 Task: Look for space in Weinzierl bei Krems, Austria from 9th June, 2023 to 16th June, 2023 for 2 adults in price range Rs.8000 to Rs.16000. Place can be entire place with 2 bedrooms having 2 beds and 1 bathroom. Property type can be flat. Amenities needed are: heating, . Booking option can be shelf check-in. Required host language is English.
Action: Mouse moved to (372, 83)
Screenshot: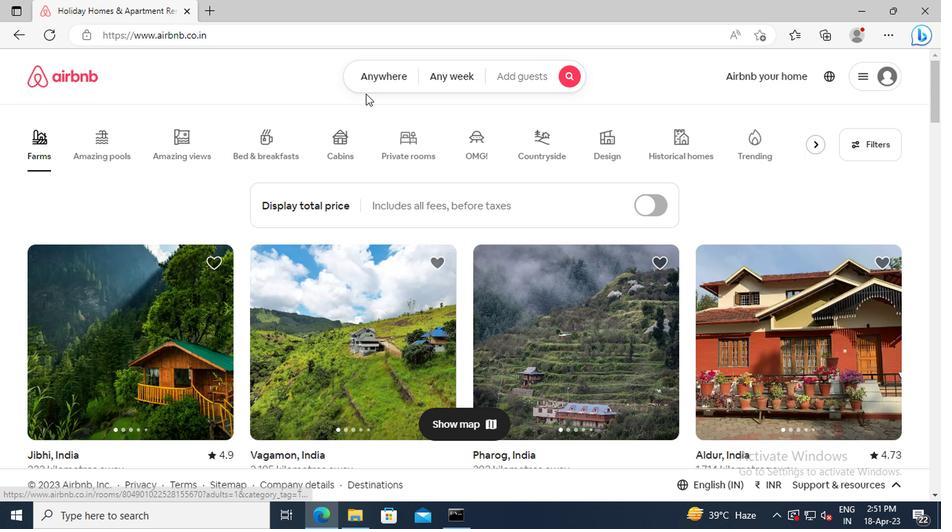 
Action: Mouse pressed left at (372, 83)
Screenshot: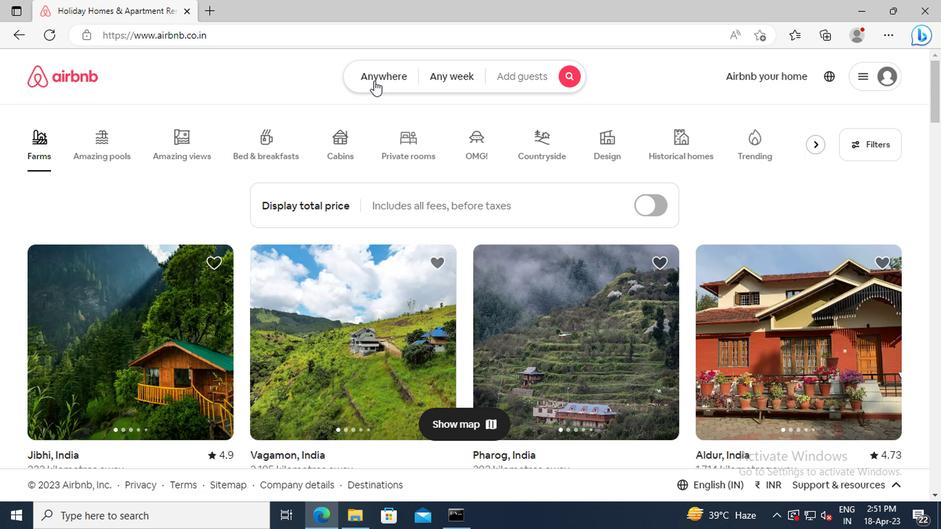 
Action: Mouse moved to (228, 139)
Screenshot: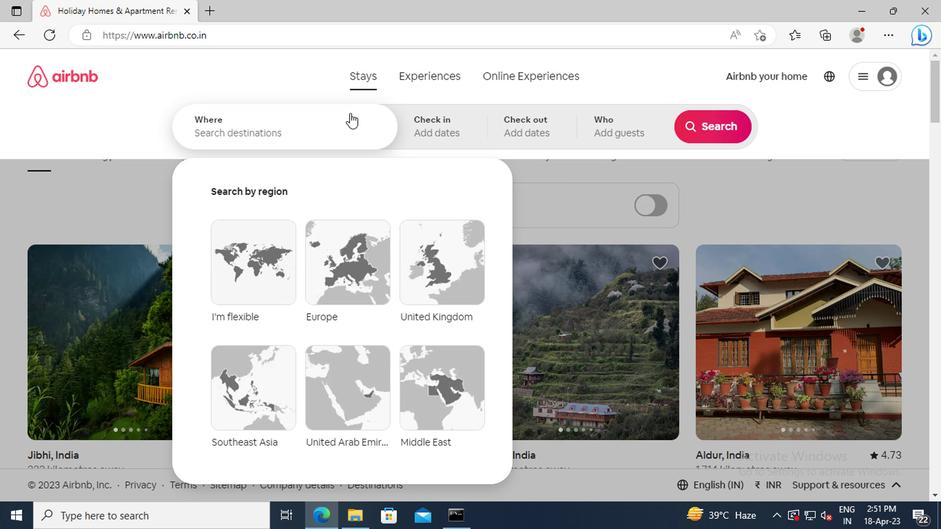 
Action: Mouse pressed left at (228, 139)
Screenshot: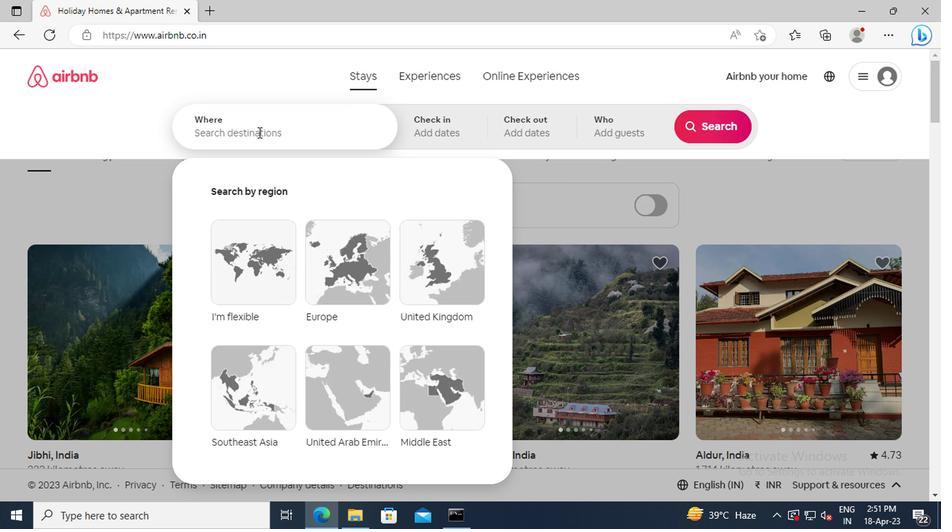 
Action: Key pressed <Key.shift_r>Weinzierl<Key.space>bei<Key.space><Key.shift>KREMS,<Key.space><Key.shift_r>AUSTRIA<Key.enter>
Screenshot: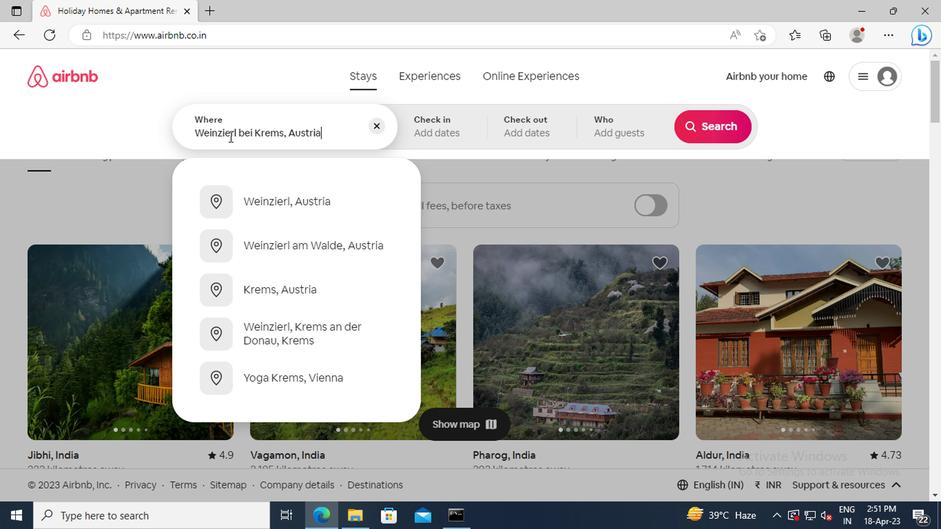 
Action: Mouse moved to (699, 238)
Screenshot: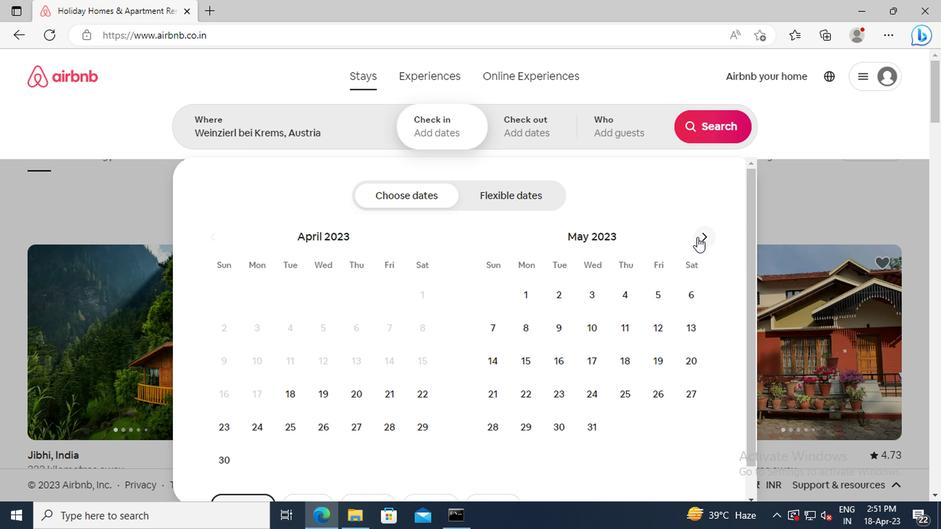 
Action: Mouse pressed left at (699, 238)
Screenshot: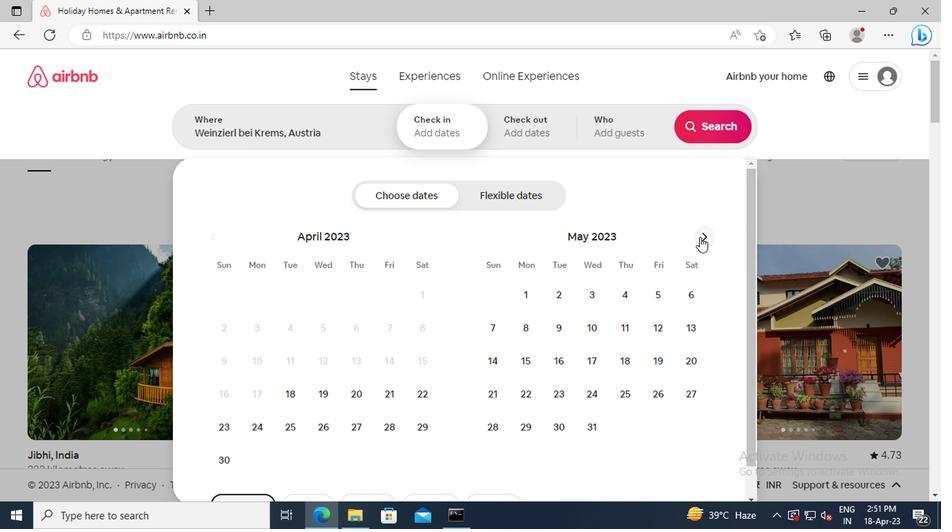 
Action: Mouse moved to (663, 318)
Screenshot: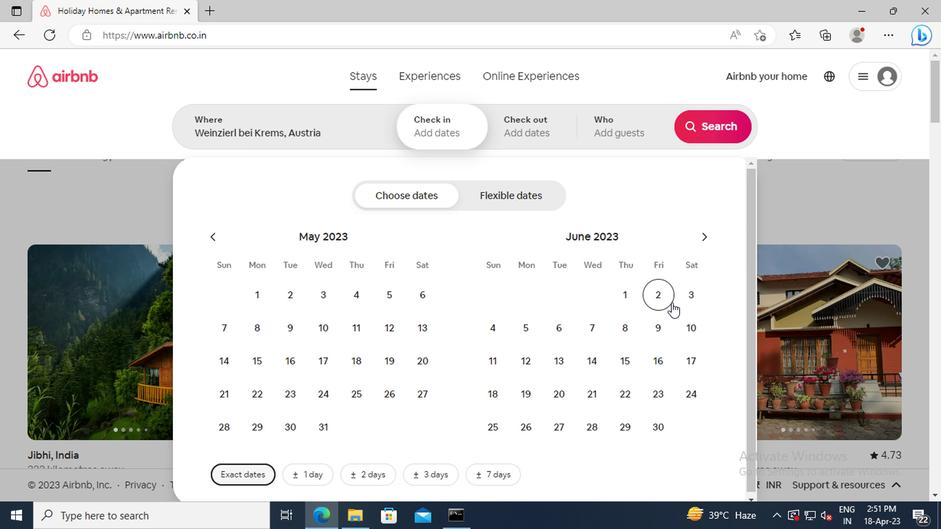 
Action: Mouse pressed left at (663, 318)
Screenshot: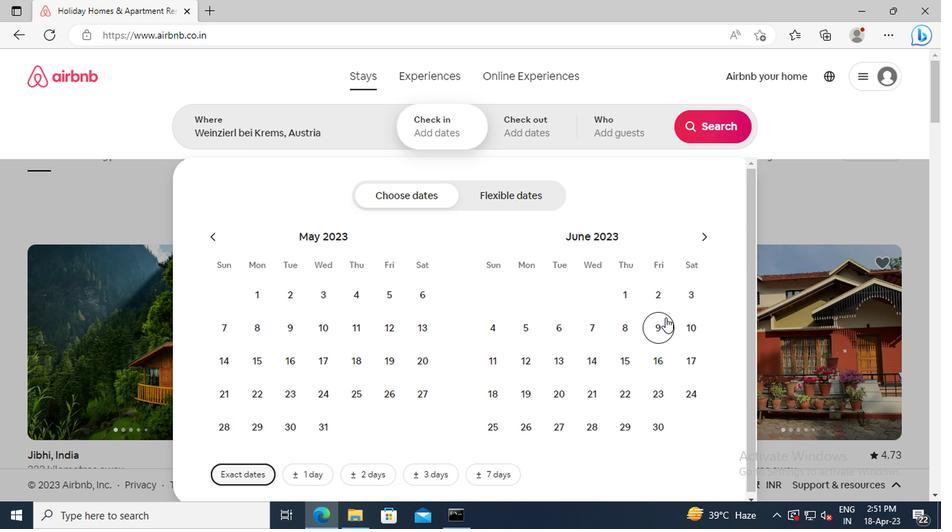 
Action: Mouse moved to (658, 355)
Screenshot: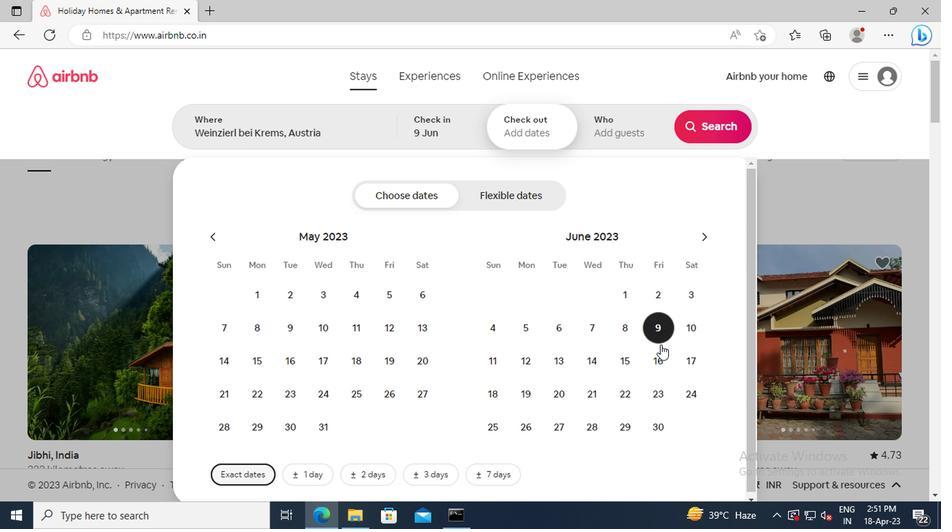 
Action: Mouse pressed left at (658, 355)
Screenshot: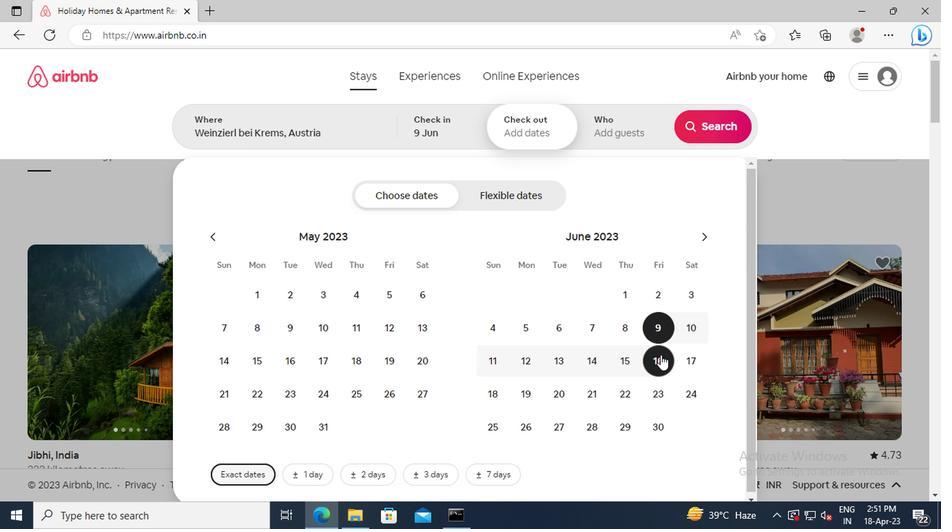 
Action: Mouse moved to (609, 136)
Screenshot: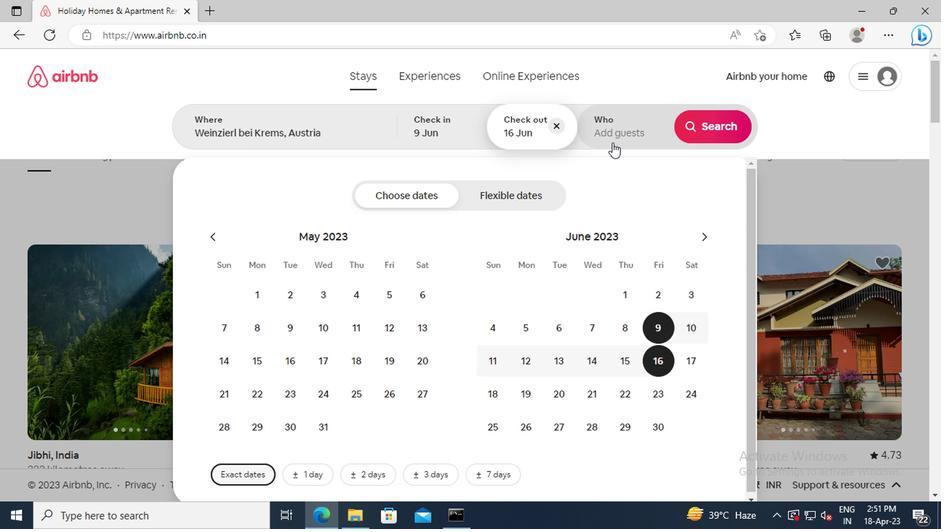 
Action: Mouse pressed left at (609, 136)
Screenshot: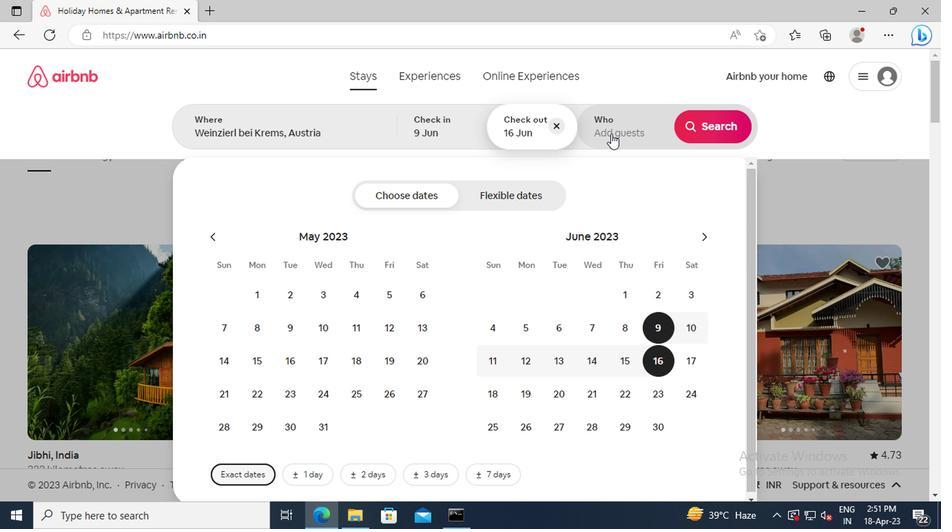 
Action: Mouse moved to (710, 199)
Screenshot: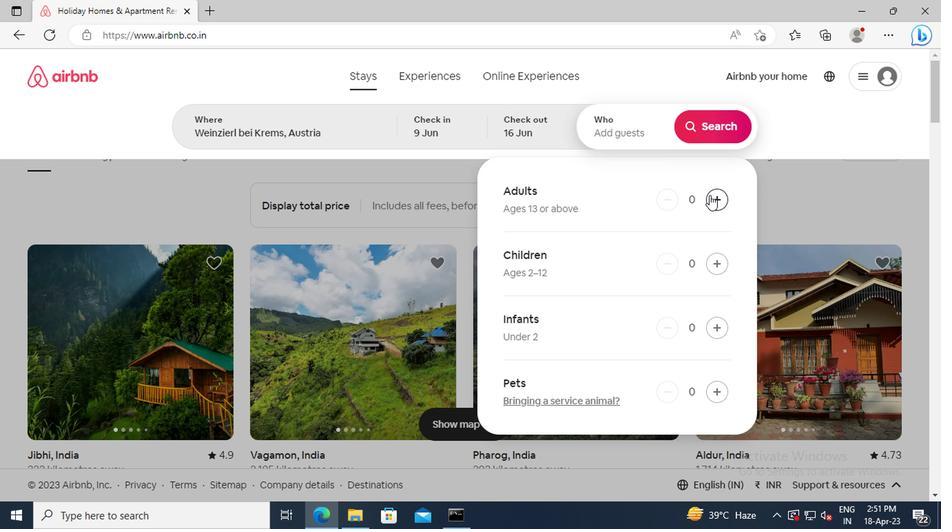 
Action: Mouse pressed left at (710, 199)
Screenshot: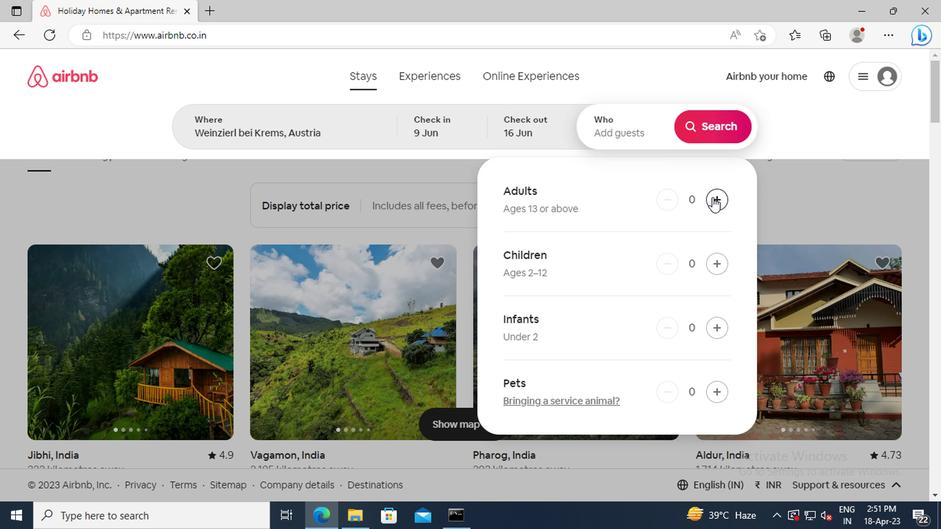 
Action: Mouse pressed left at (710, 199)
Screenshot: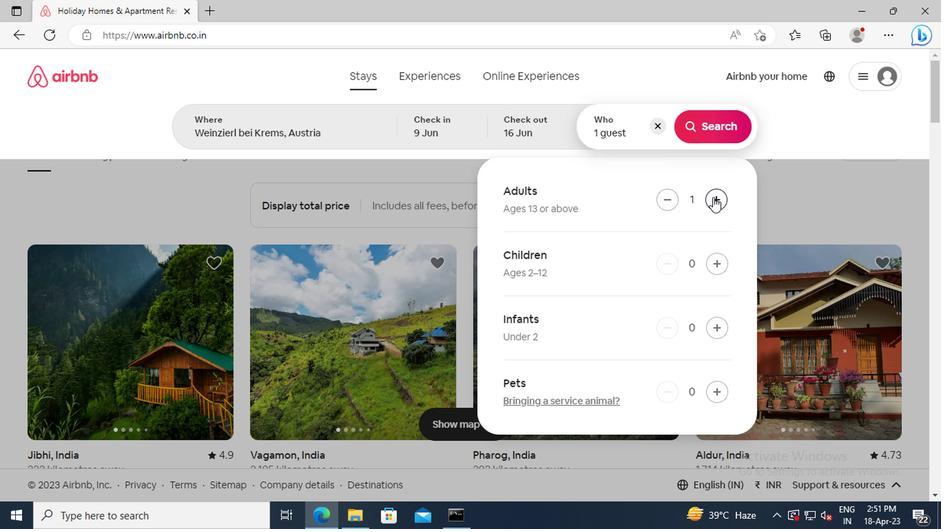 
Action: Mouse moved to (704, 130)
Screenshot: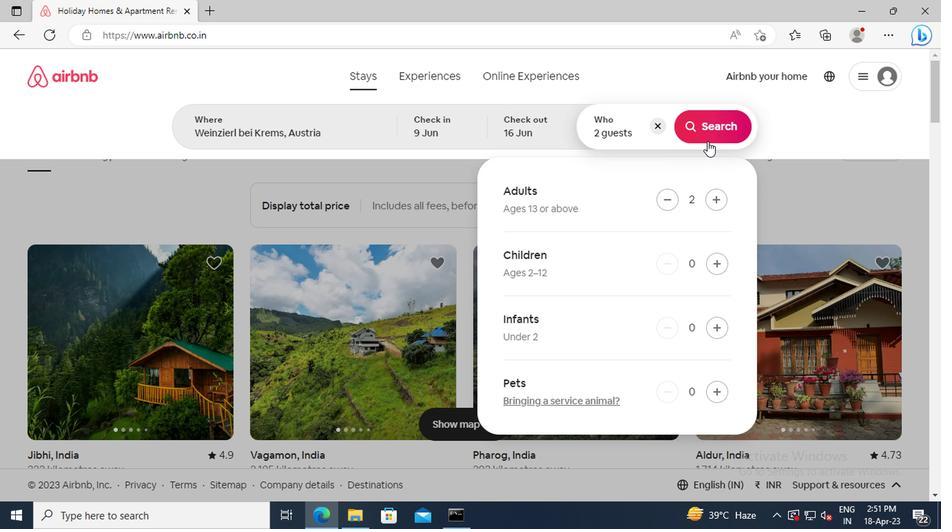 
Action: Mouse pressed left at (704, 130)
Screenshot: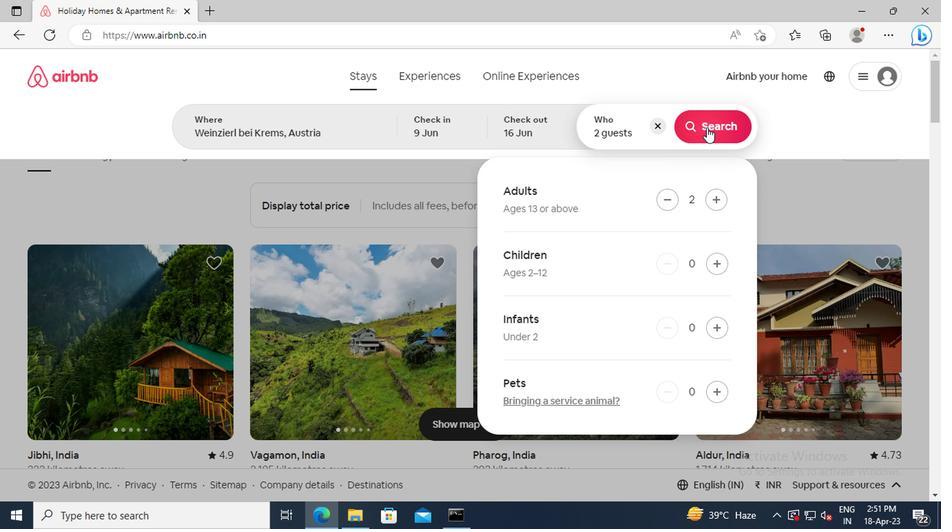 
Action: Mouse moved to (893, 134)
Screenshot: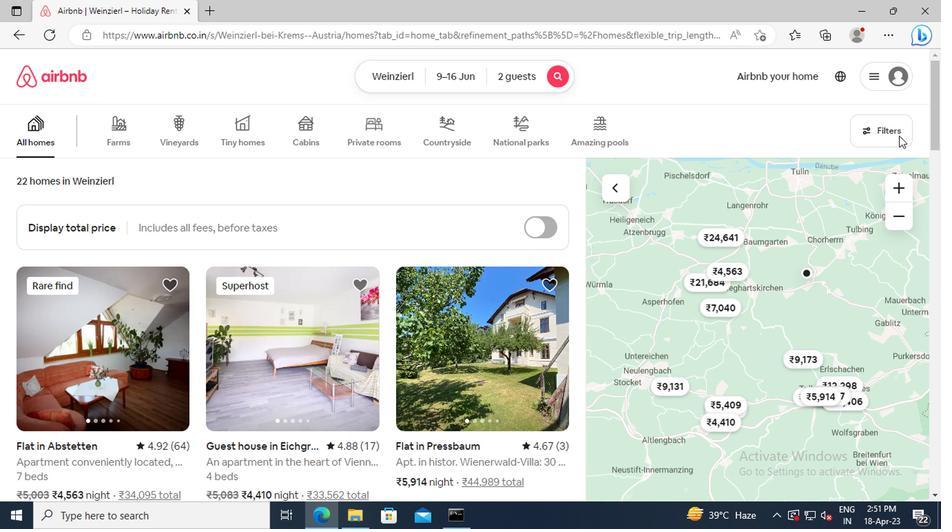 
Action: Mouse pressed left at (893, 134)
Screenshot: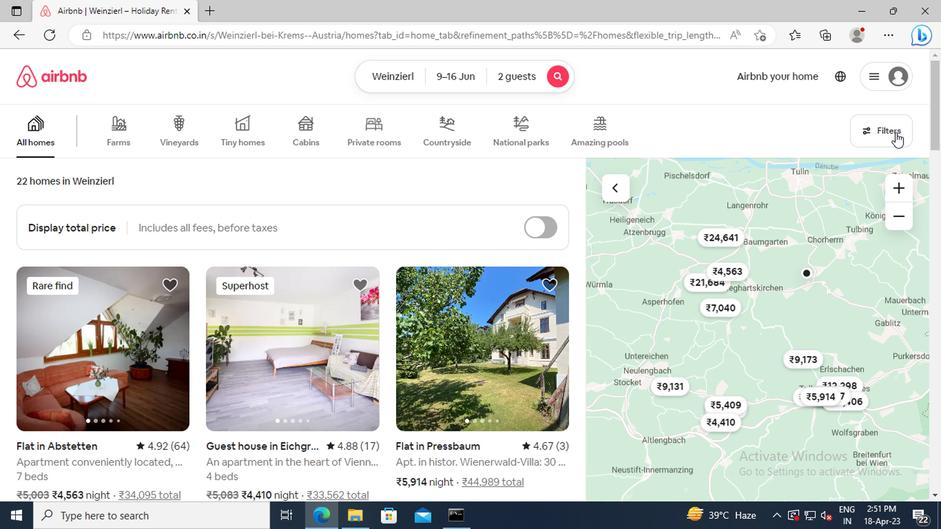 
Action: Mouse moved to (340, 306)
Screenshot: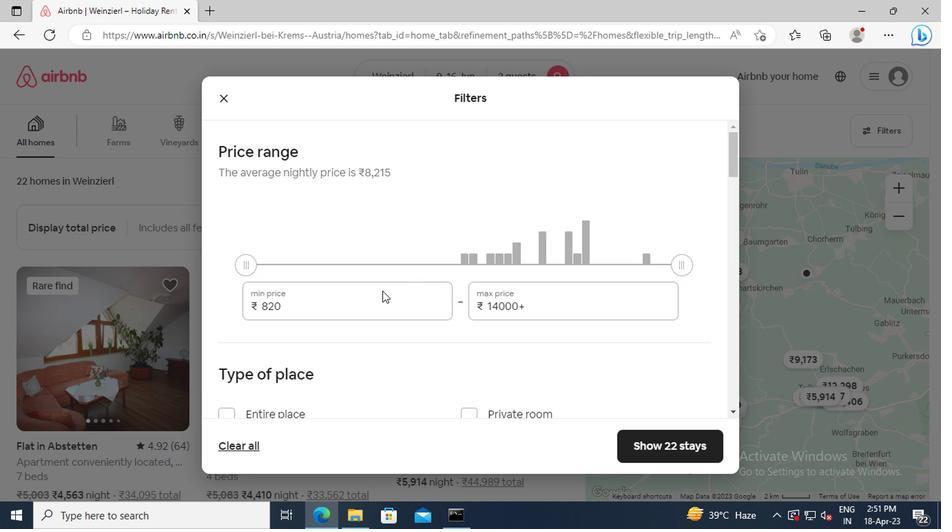 
Action: Mouse pressed left at (340, 306)
Screenshot: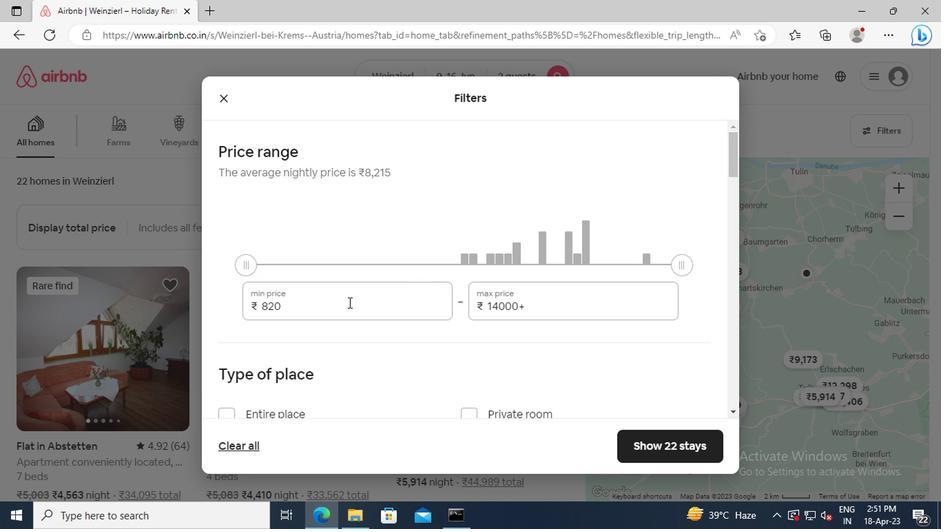
Action: Key pressed <Key.backspace><Key.backspace><Key.backspace>8000<Key.tab><Key.delete>16000
Screenshot: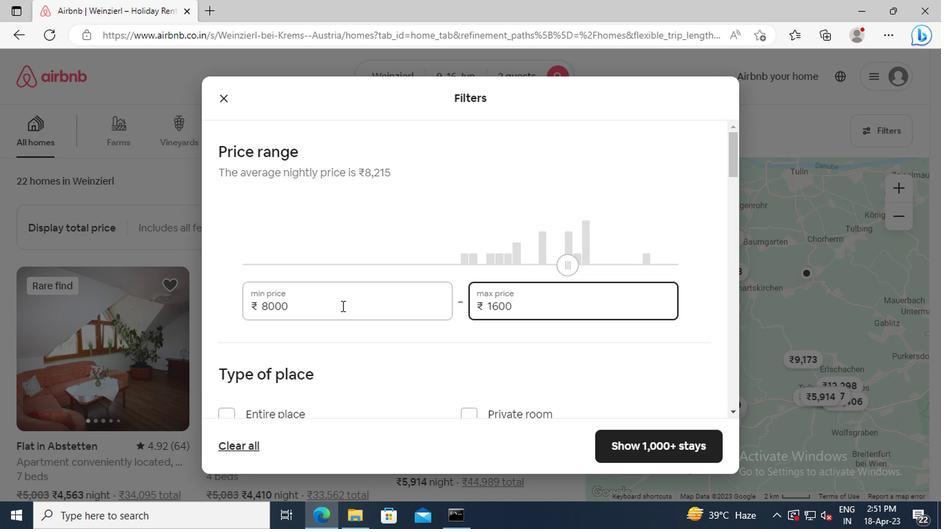 
Action: Mouse scrolled (340, 306) with delta (0, 0)
Screenshot: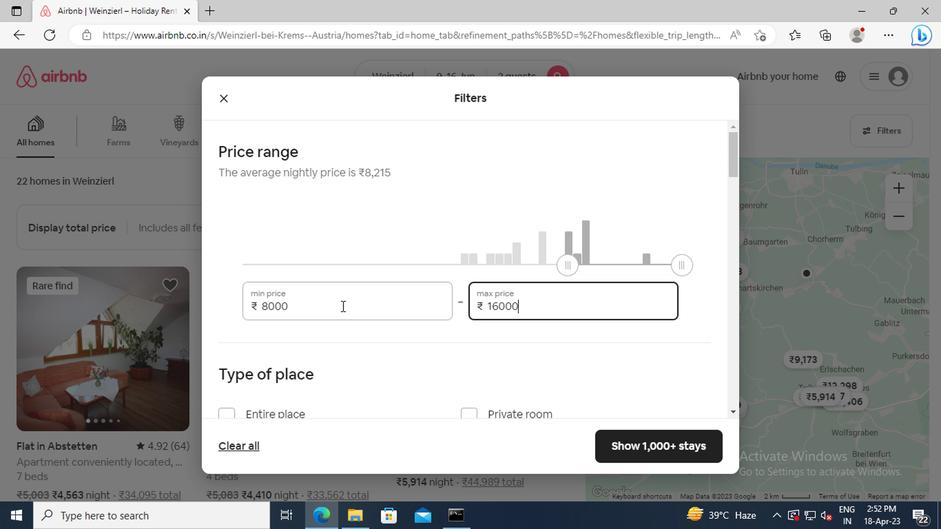 
Action: Mouse scrolled (340, 306) with delta (0, 0)
Screenshot: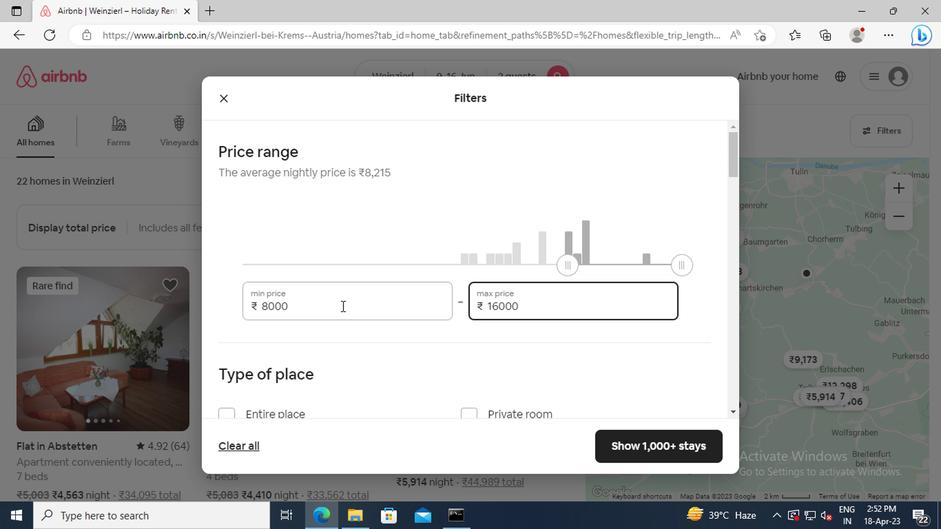 
Action: Mouse moved to (226, 329)
Screenshot: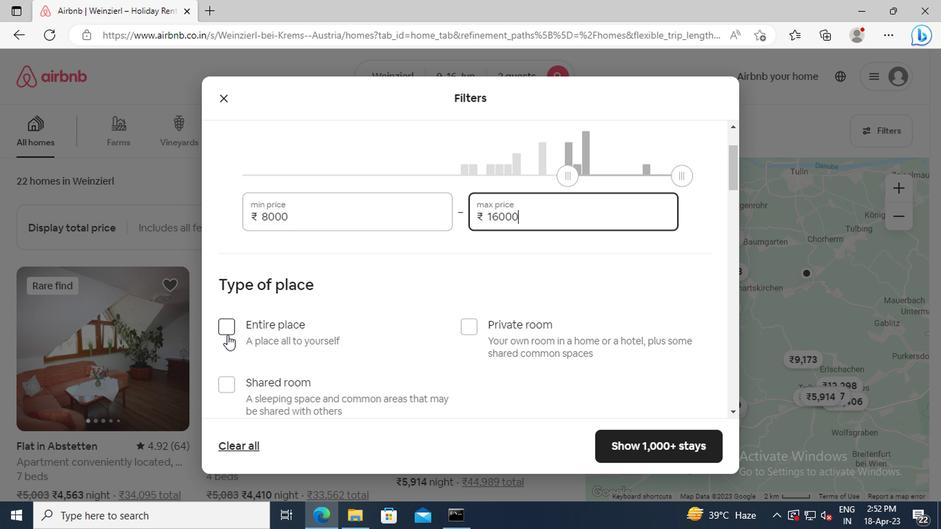 
Action: Mouse pressed left at (226, 329)
Screenshot: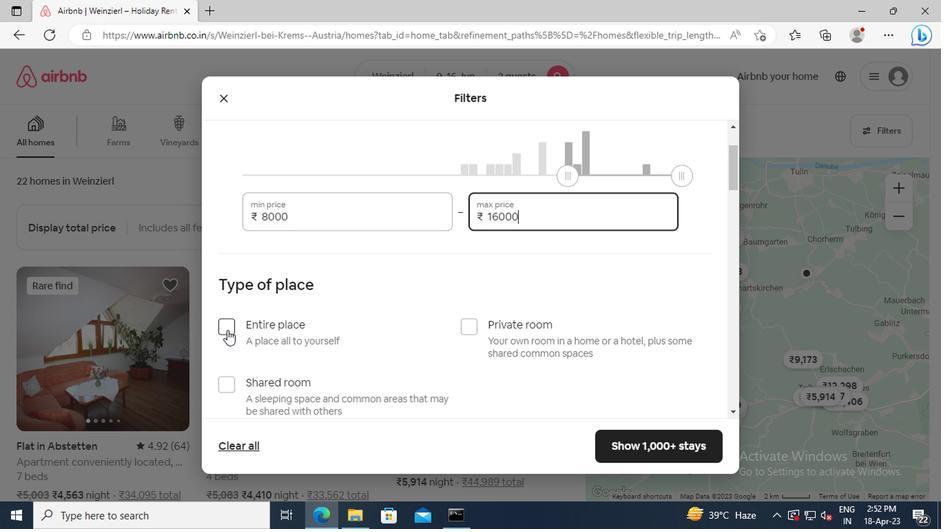 
Action: Mouse moved to (352, 327)
Screenshot: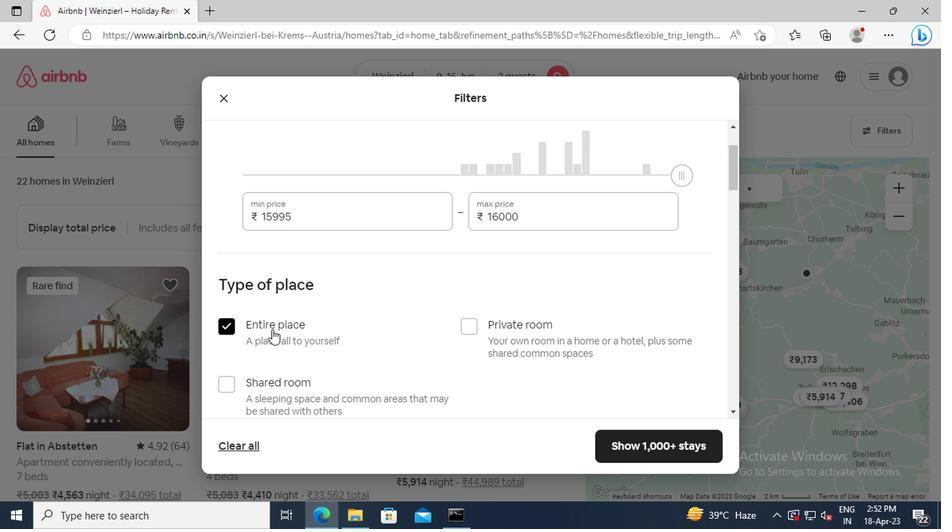 
Action: Mouse scrolled (352, 327) with delta (0, 0)
Screenshot: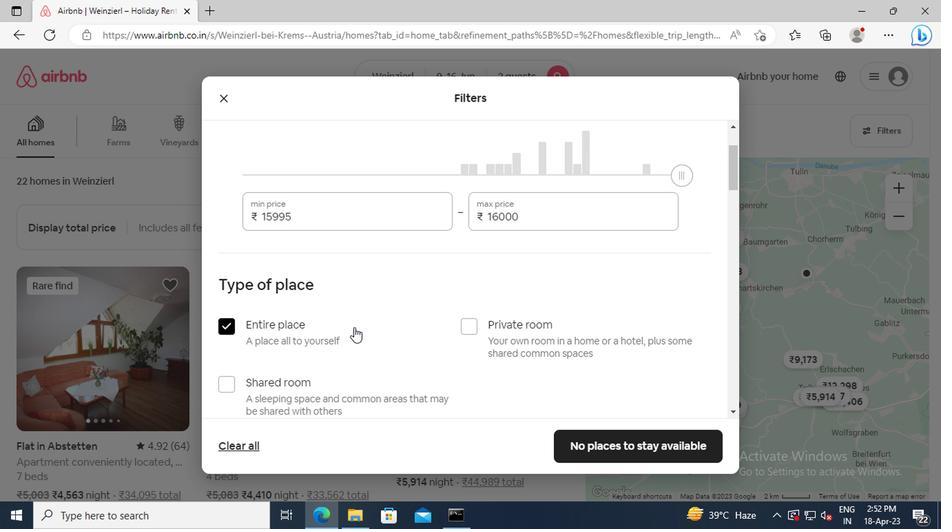 
Action: Mouse scrolled (352, 327) with delta (0, 0)
Screenshot: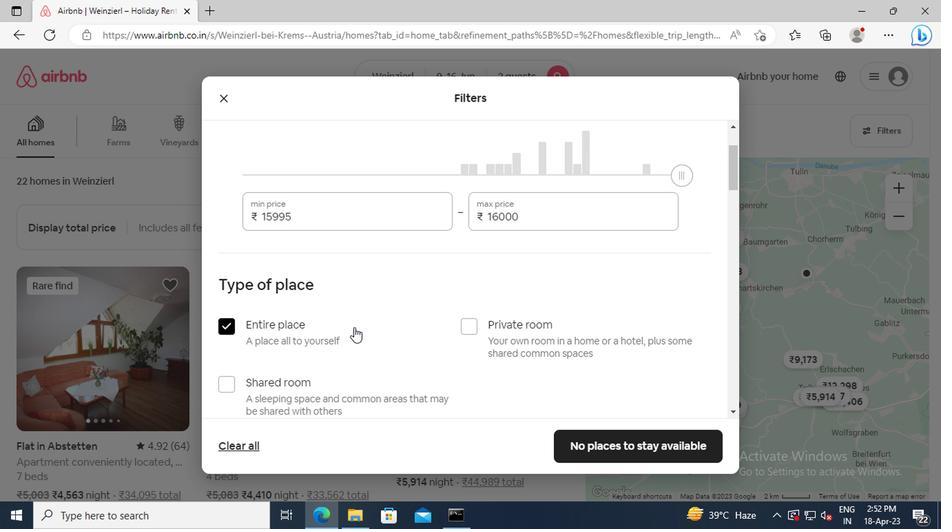 
Action: Mouse scrolled (352, 327) with delta (0, 0)
Screenshot: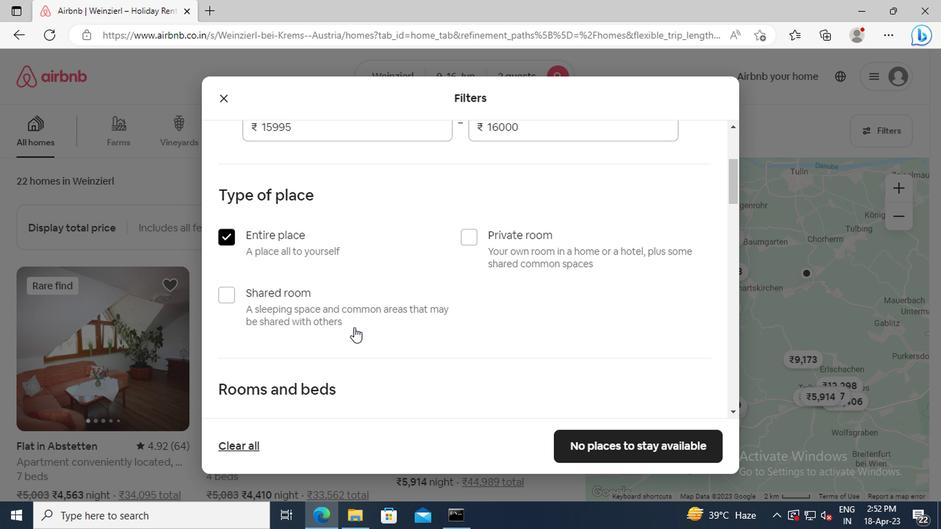 
Action: Mouse scrolled (352, 327) with delta (0, 0)
Screenshot: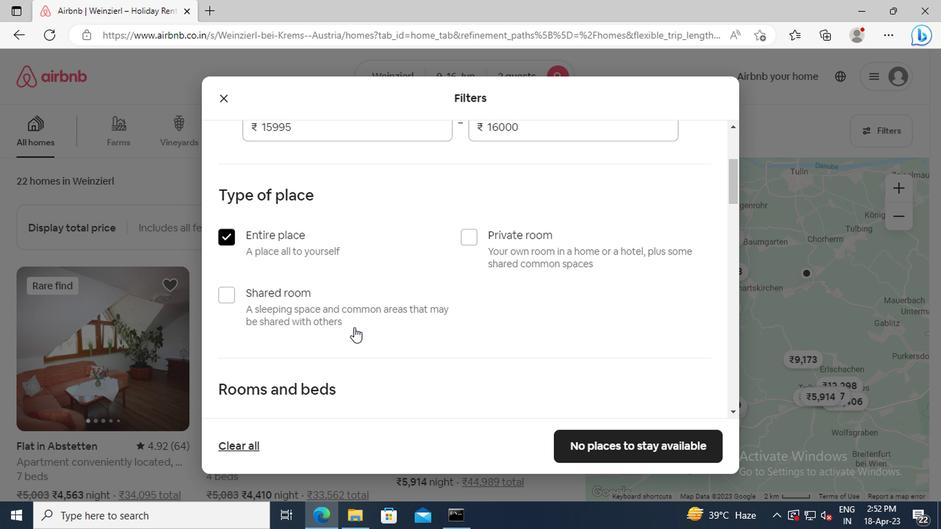 
Action: Mouse moved to (354, 313)
Screenshot: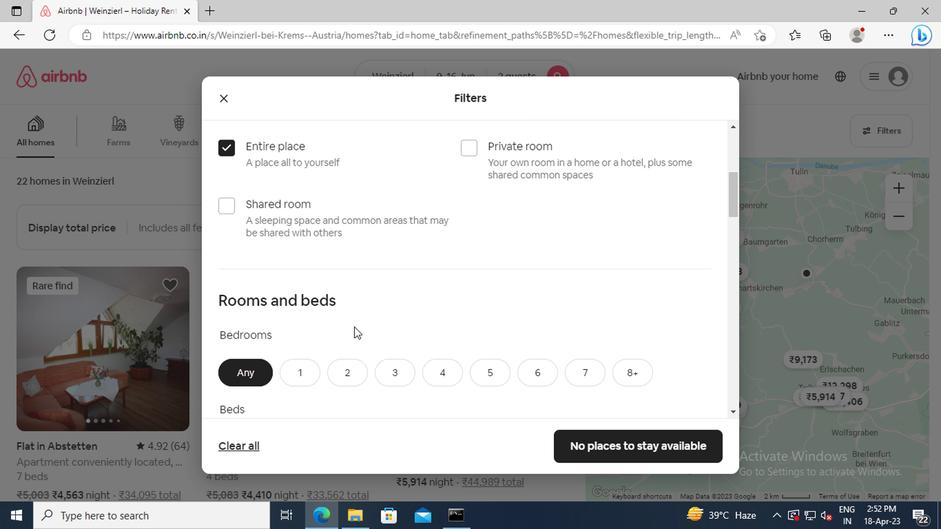
Action: Mouse scrolled (354, 312) with delta (0, 0)
Screenshot: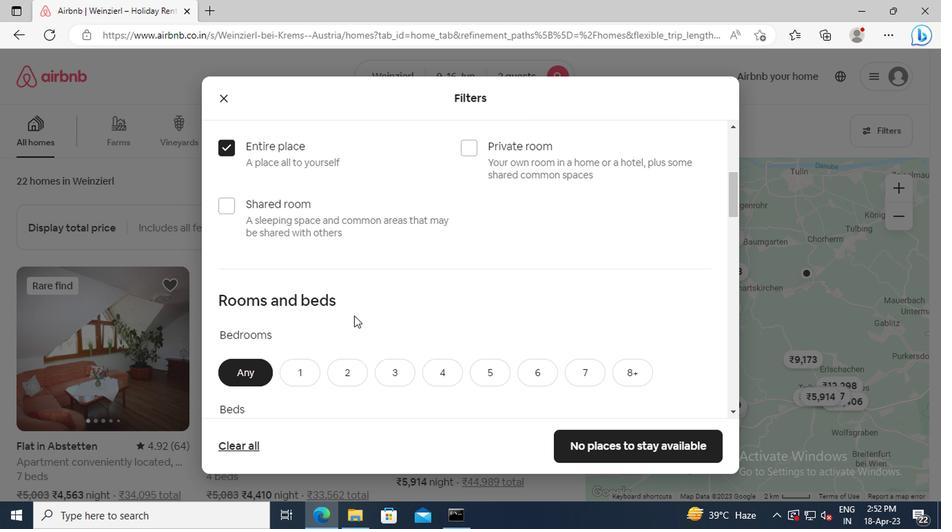 
Action: Mouse scrolled (354, 312) with delta (0, 0)
Screenshot: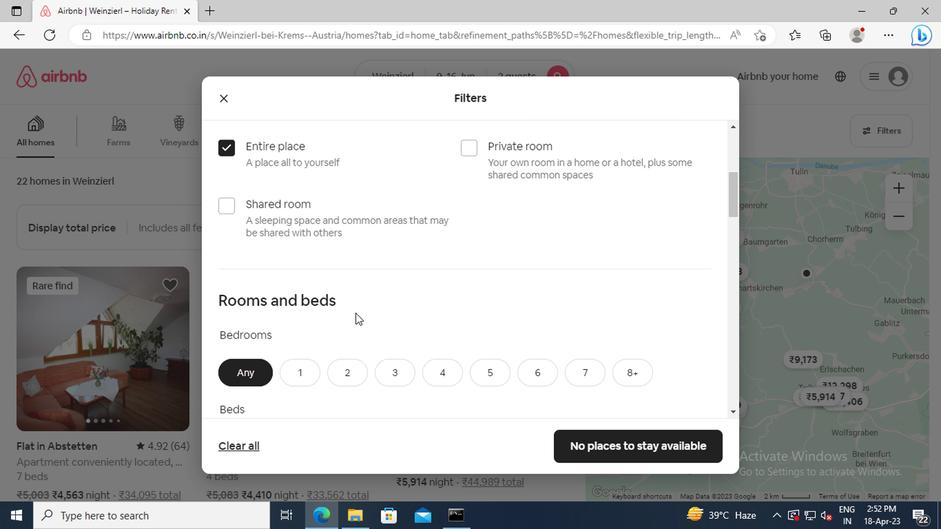 
Action: Mouse moved to (350, 284)
Screenshot: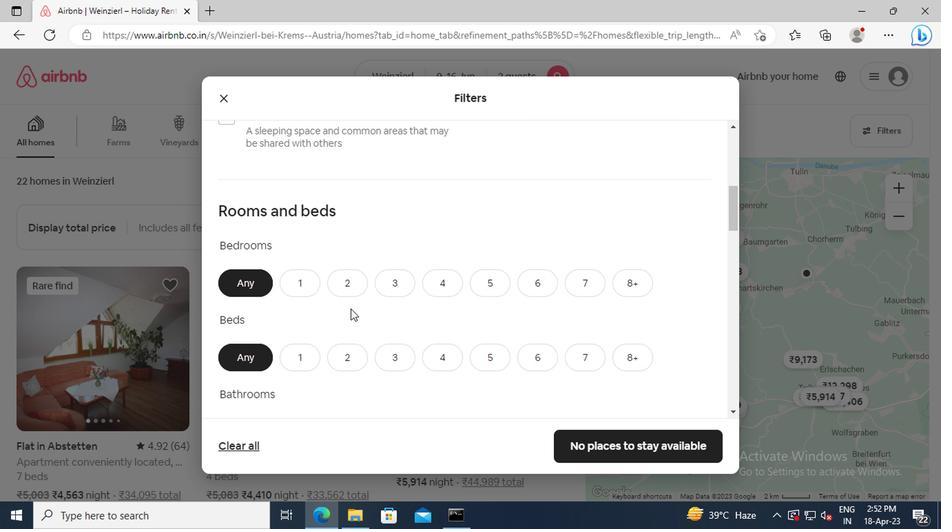 
Action: Mouse pressed left at (350, 284)
Screenshot: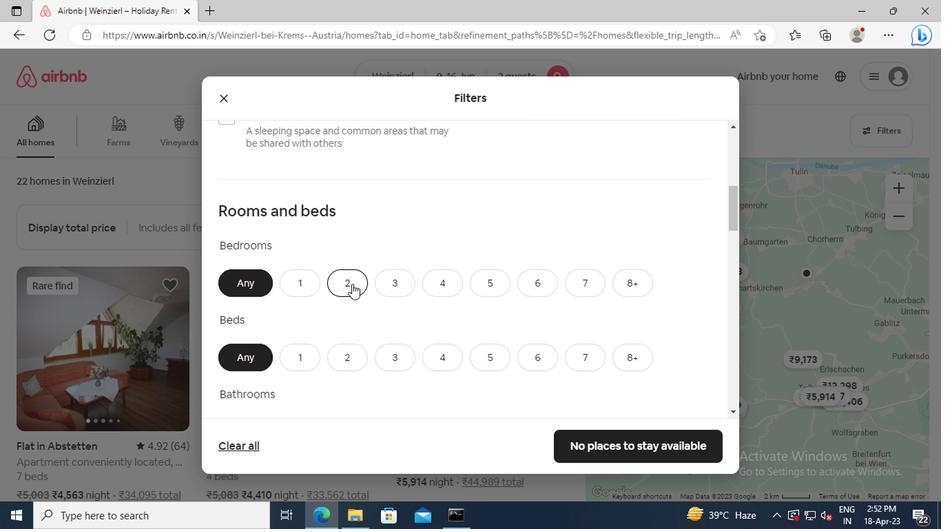 
Action: Mouse scrolled (350, 283) with delta (0, 0)
Screenshot: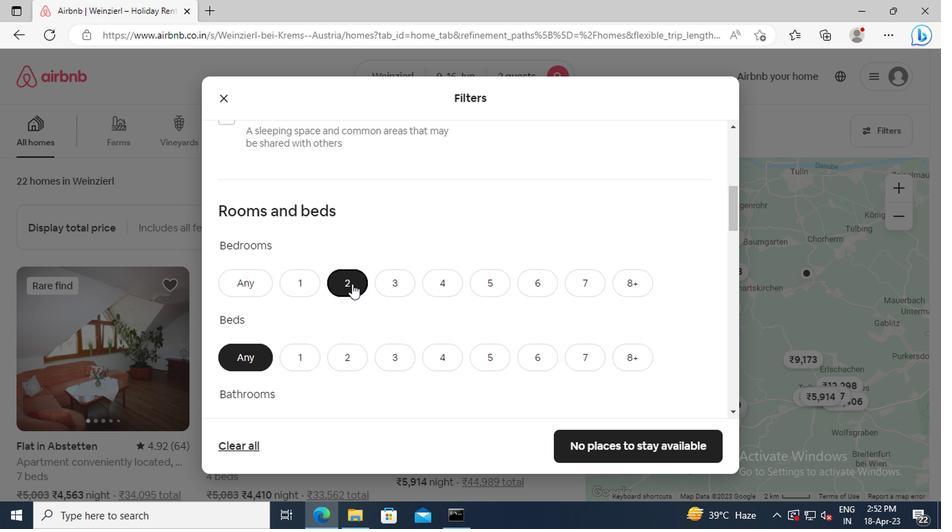 
Action: Mouse moved to (345, 300)
Screenshot: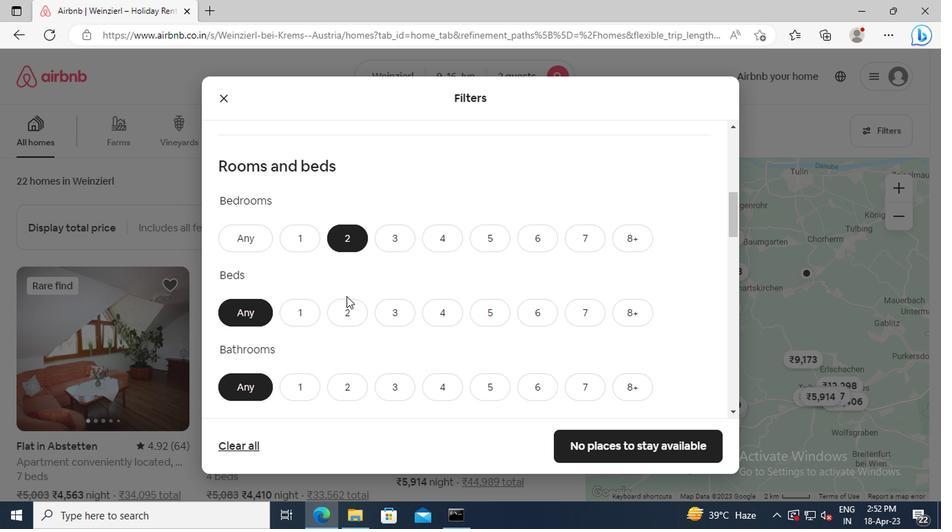 
Action: Mouse pressed left at (345, 300)
Screenshot: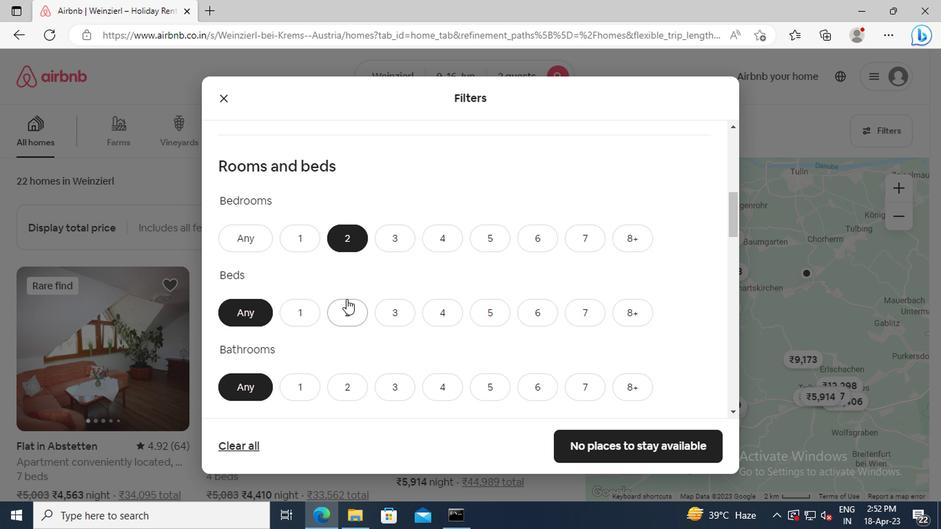 
Action: Mouse scrolled (345, 299) with delta (0, 0)
Screenshot: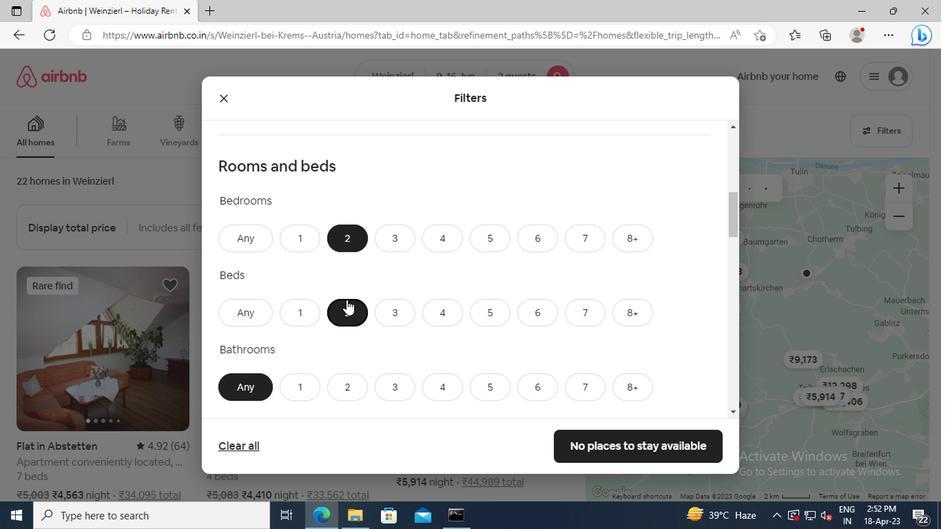 
Action: Mouse scrolled (345, 299) with delta (0, 0)
Screenshot: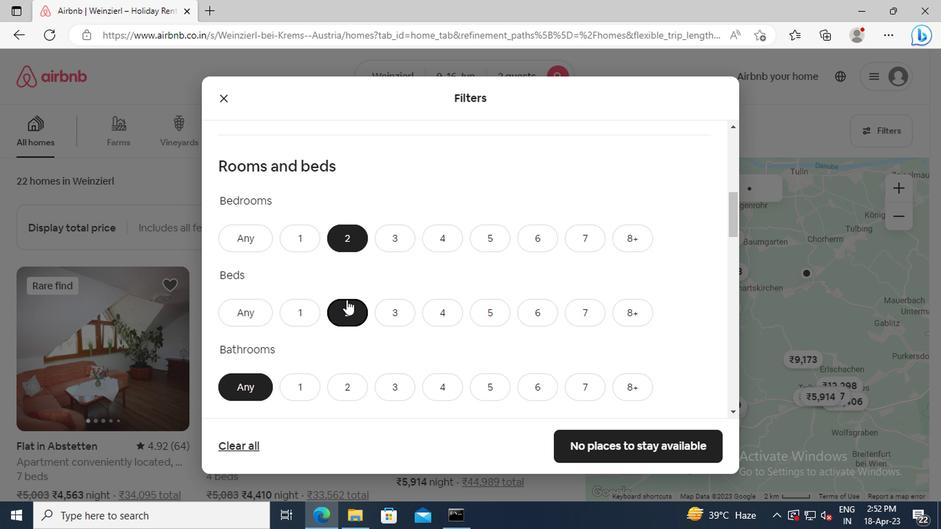 
Action: Mouse moved to (304, 307)
Screenshot: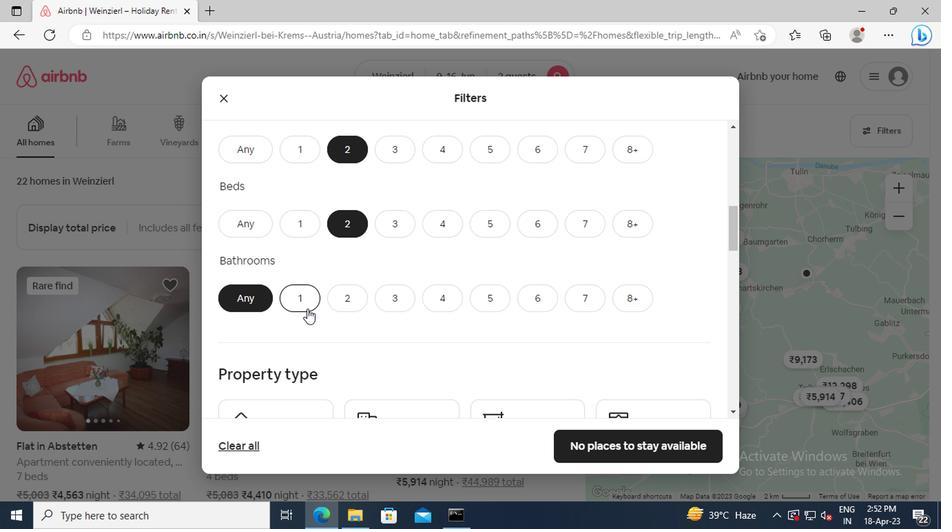
Action: Mouse pressed left at (304, 307)
Screenshot: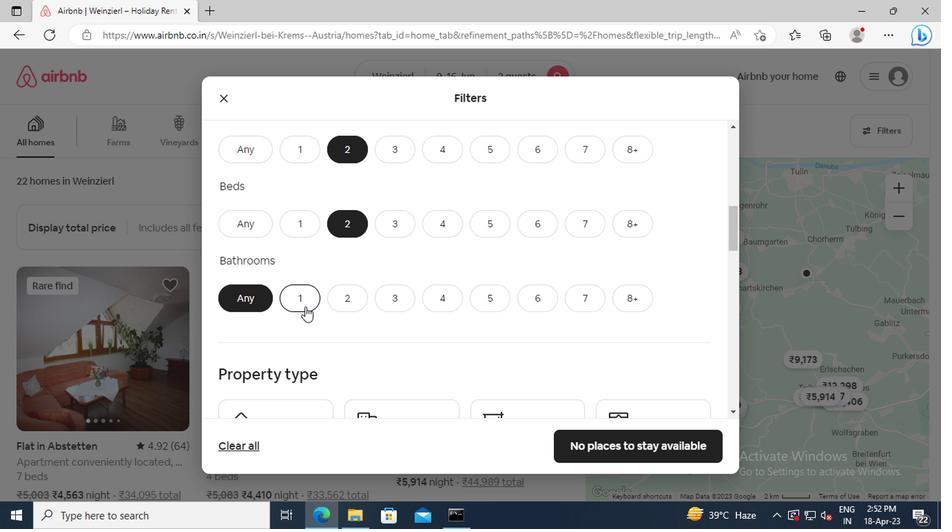 
Action: Mouse scrolled (304, 306) with delta (0, 0)
Screenshot: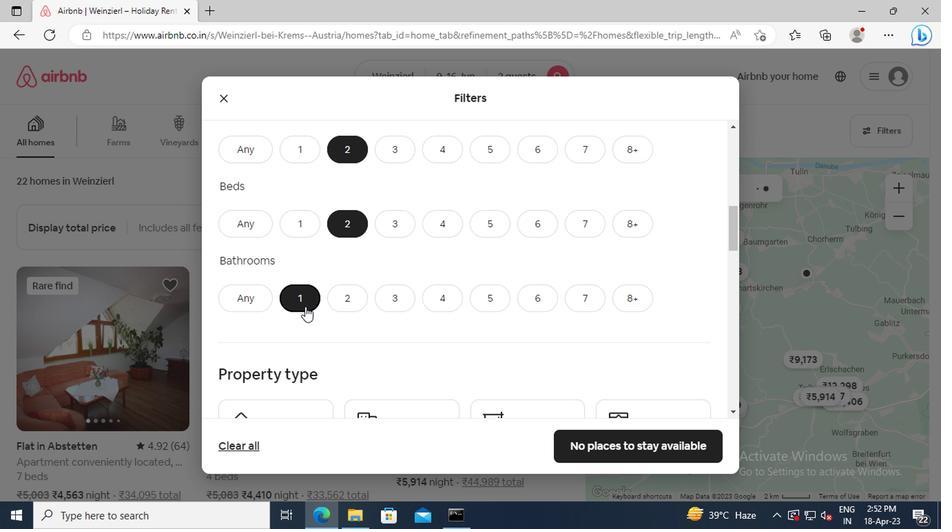 
Action: Mouse scrolled (304, 306) with delta (0, 0)
Screenshot: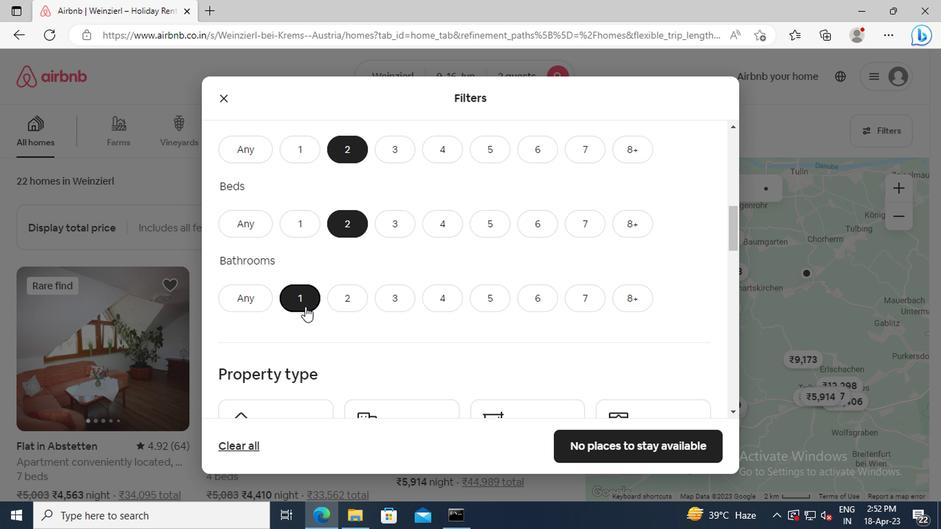 
Action: Mouse scrolled (304, 306) with delta (0, 0)
Screenshot: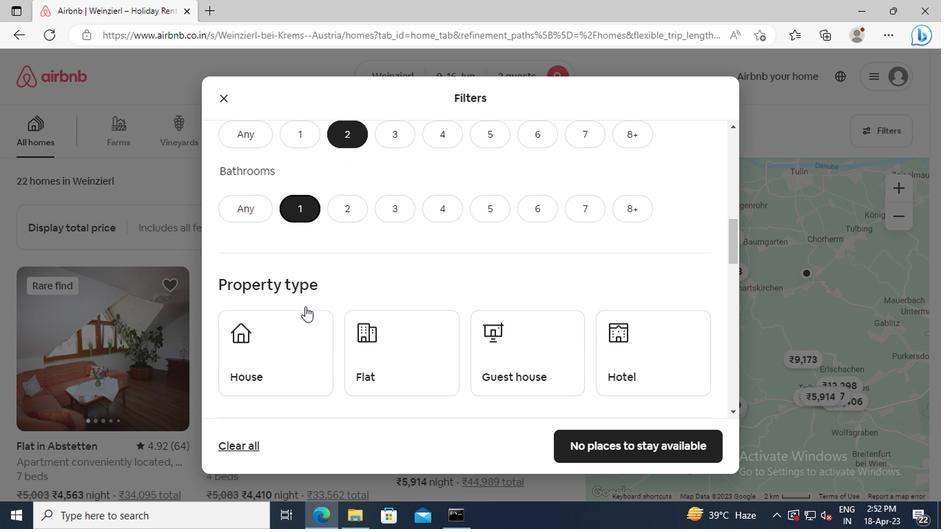 
Action: Mouse moved to (381, 306)
Screenshot: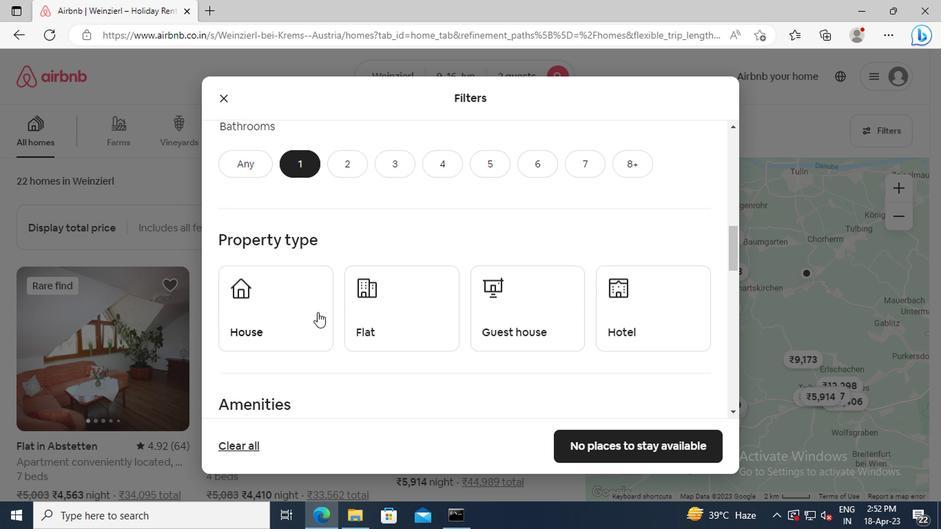 
Action: Mouse pressed left at (381, 306)
Screenshot: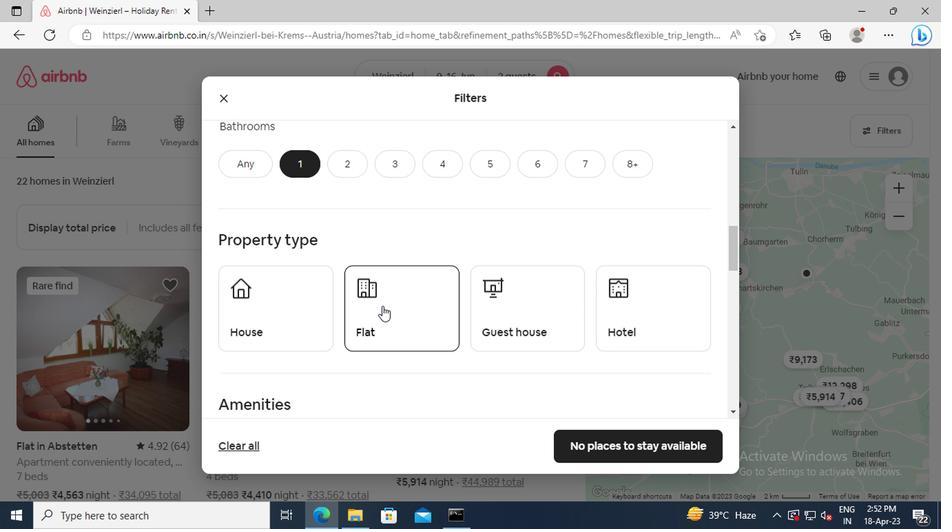
Action: Mouse scrolled (381, 306) with delta (0, 0)
Screenshot: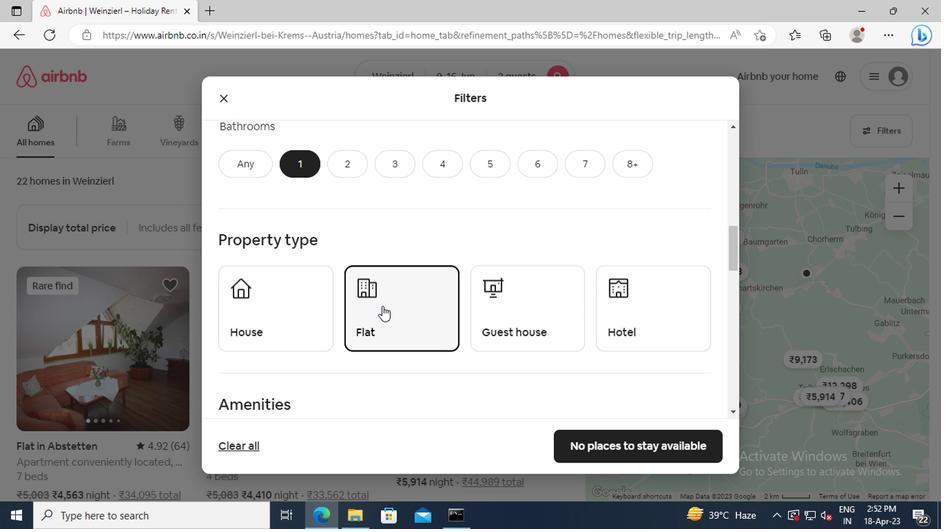 
Action: Mouse scrolled (381, 306) with delta (0, 0)
Screenshot: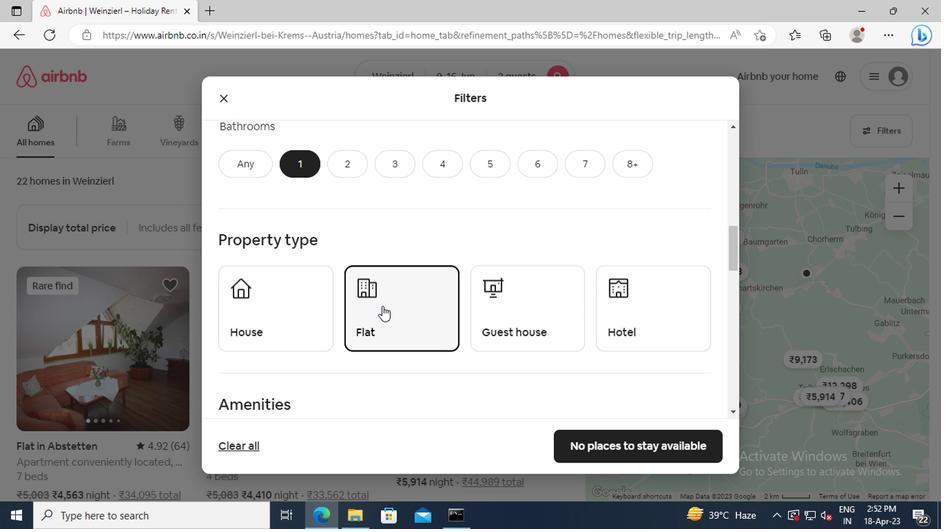 
Action: Mouse scrolled (381, 306) with delta (0, 0)
Screenshot: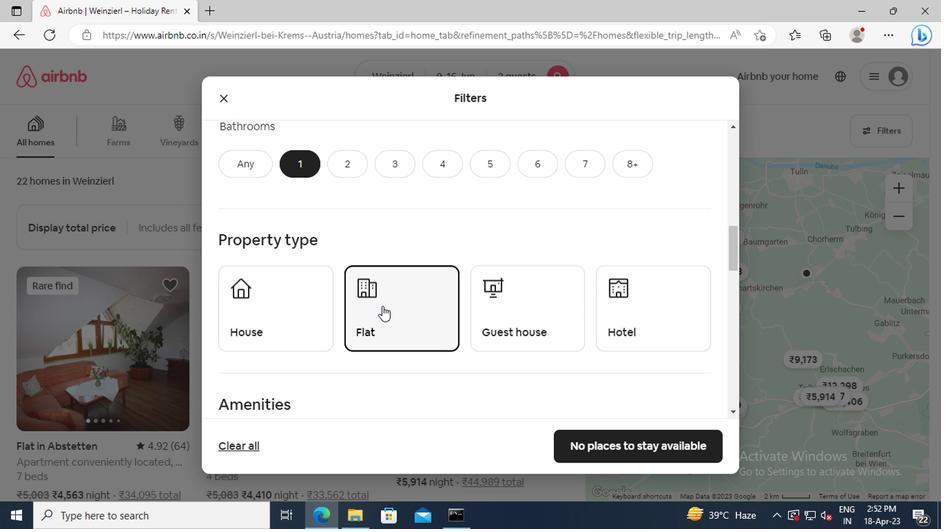 
Action: Mouse scrolled (381, 306) with delta (0, 0)
Screenshot: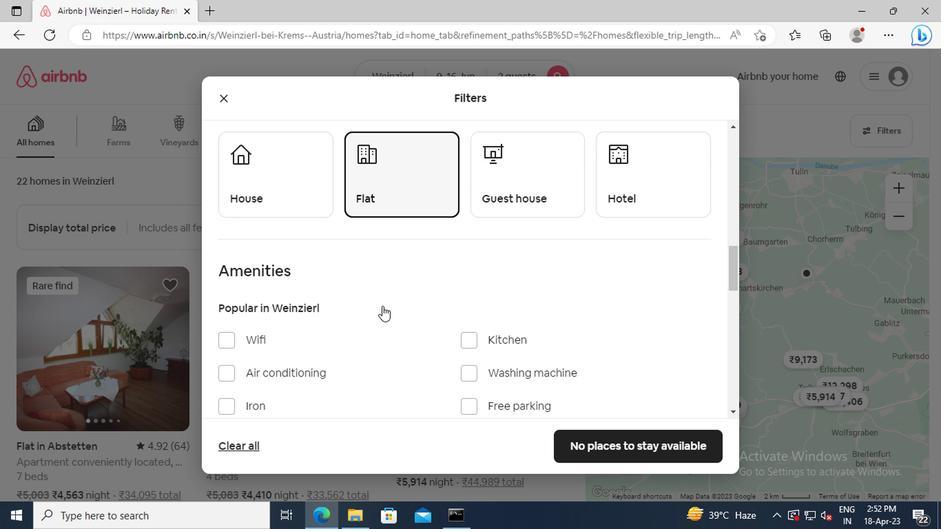 
Action: Mouse scrolled (381, 306) with delta (0, 0)
Screenshot: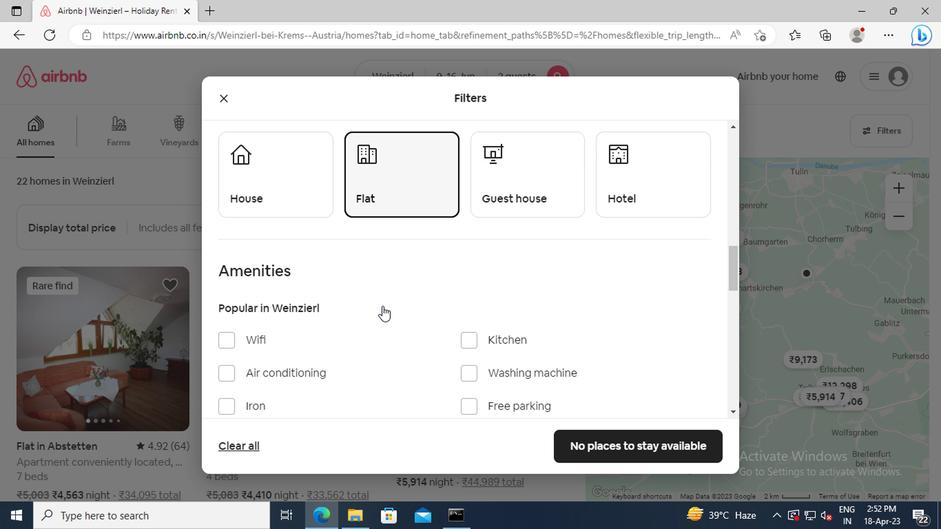 
Action: Mouse scrolled (381, 306) with delta (0, 0)
Screenshot: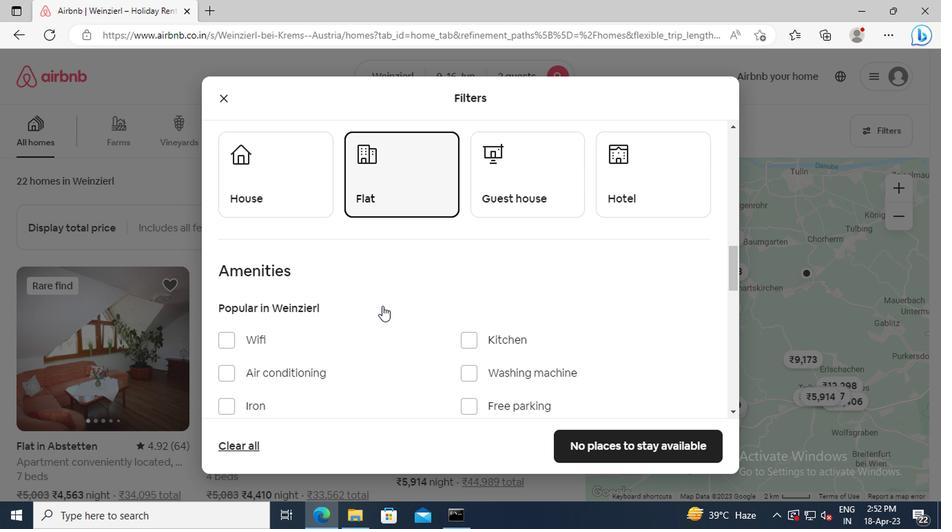 
Action: Mouse moved to (255, 301)
Screenshot: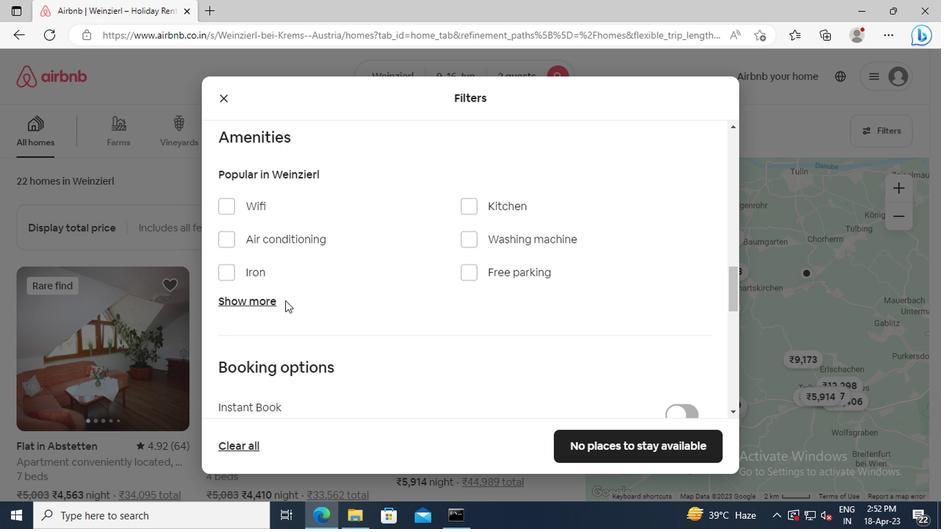 
Action: Mouse pressed left at (255, 301)
Screenshot: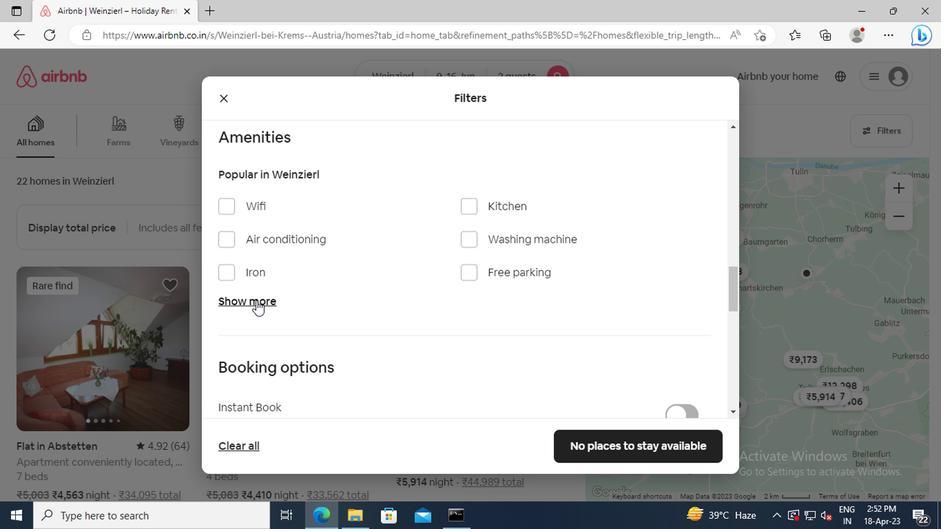 
Action: Mouse scrolled (255, 300) with delta (0, 0)
Screenshot: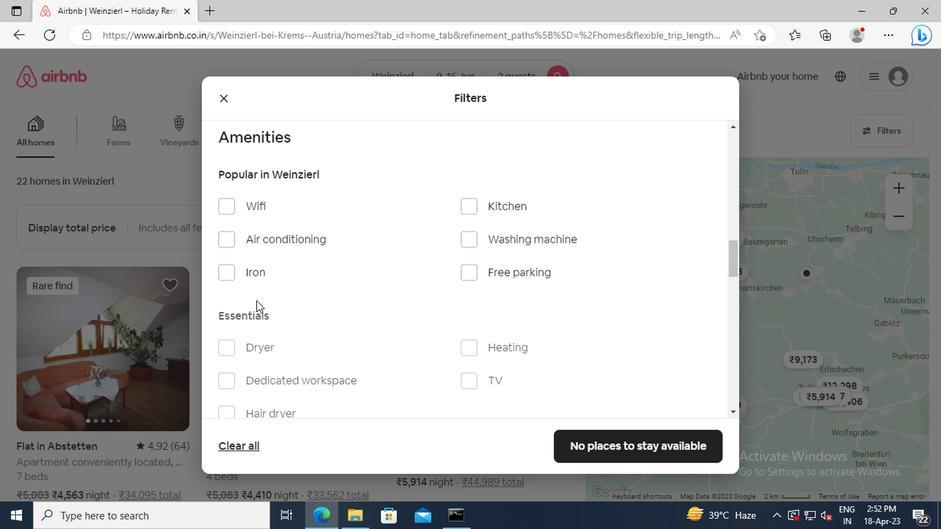 
Action: Mouse scrolled (255, 300) with delta (0, 0)
Screenshot: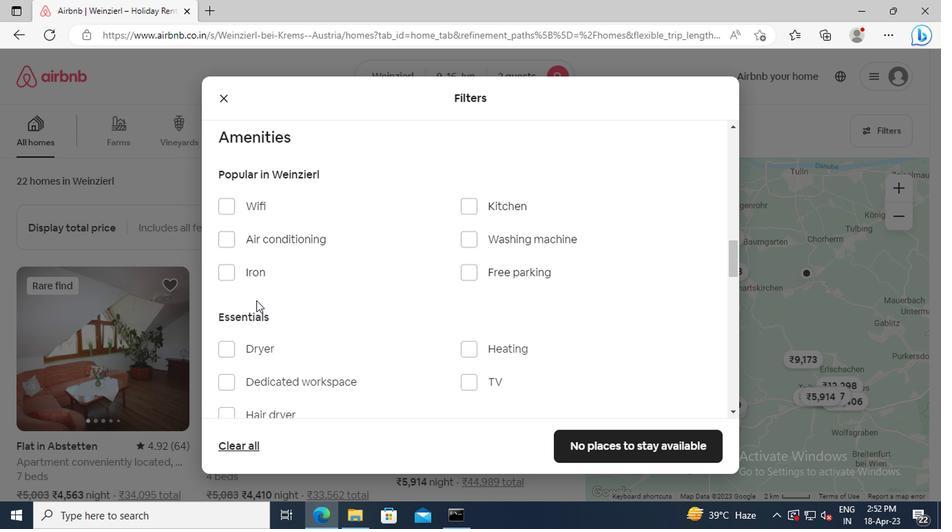 
Action: Mouse moved to (465, 260)
Screenshot: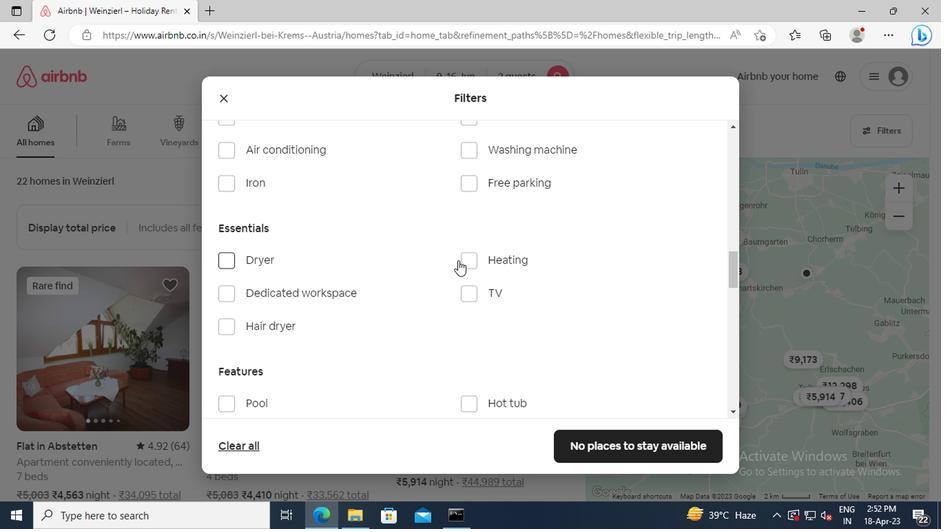
Action: Mouse pressed left at (465, 260)
Screenshot: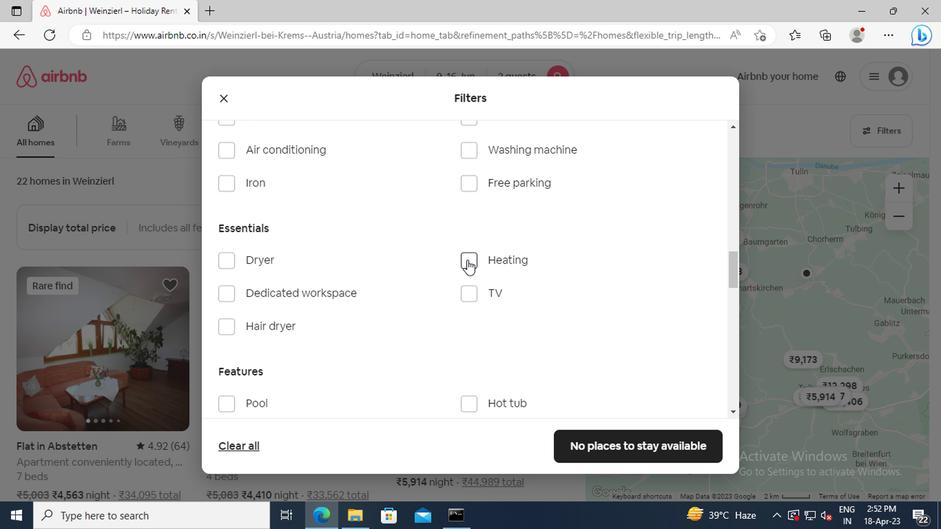 
Action: Mouse moved to (357, 269)
Screenshot: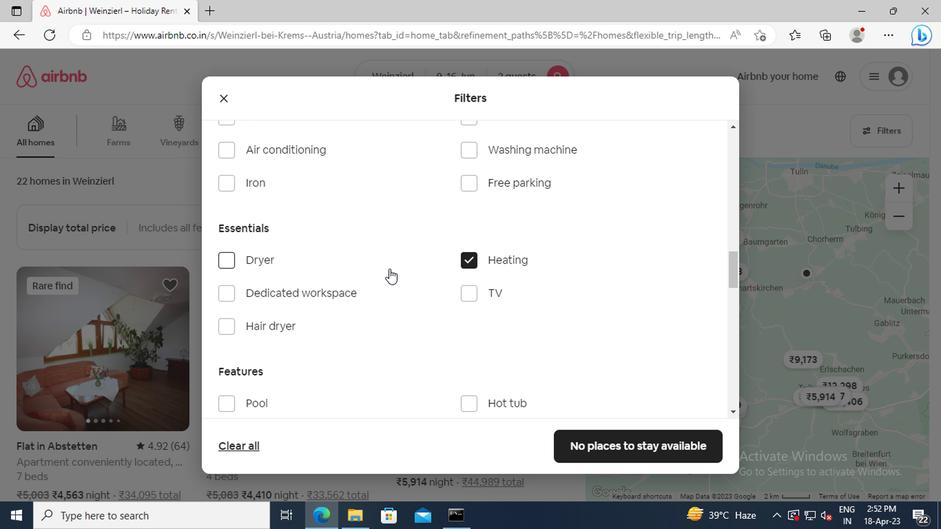 
Action: Mouse scrolled (357, 269) with delta (0, 0)
Screenshot: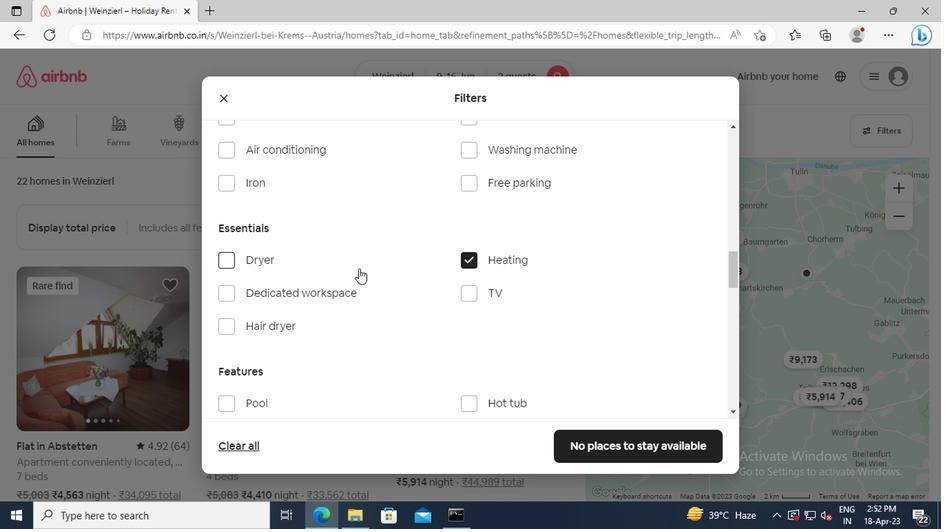 
Action: Mouse scrolled (357, 269) with delta (0, 0)
Screenshot: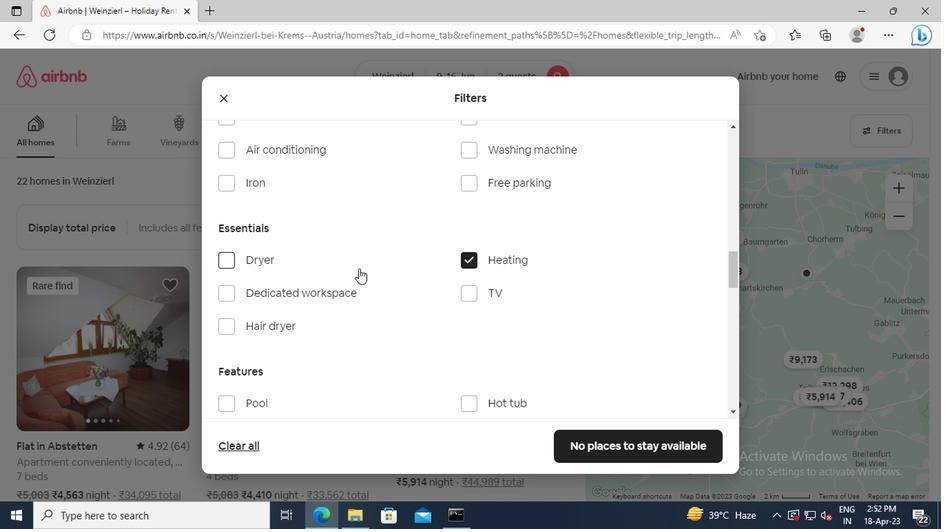 
Action: Mouse scrolled (357, 269) with delta (0, 0)
Screenshot: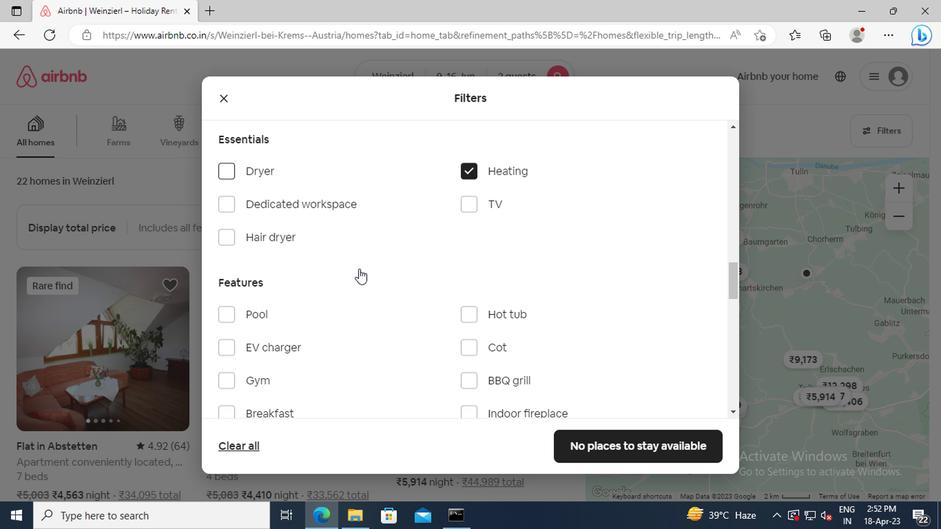 
Action: Mouse scrolled (357, 269) with delta (0, 0)
Screenshot: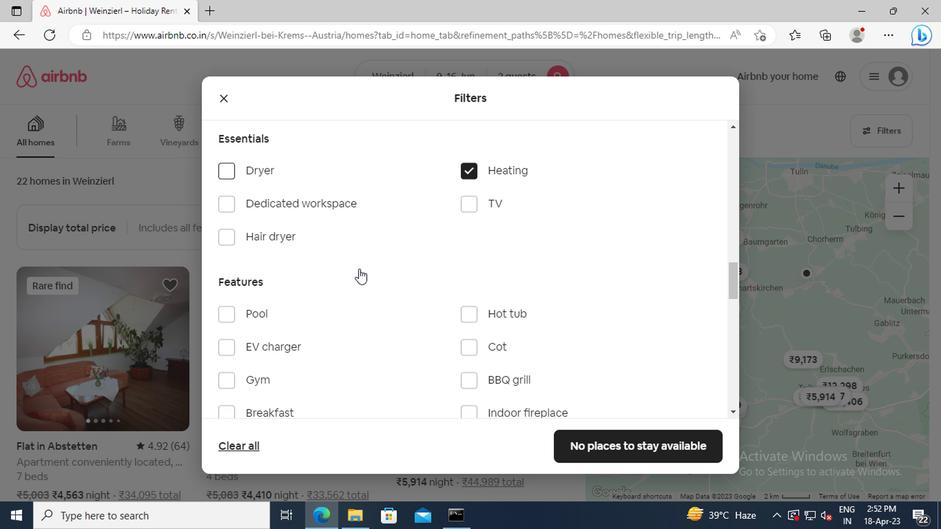 
Action: Mouse scrolled (357, 269) with delta (0, 0)
Screenshot: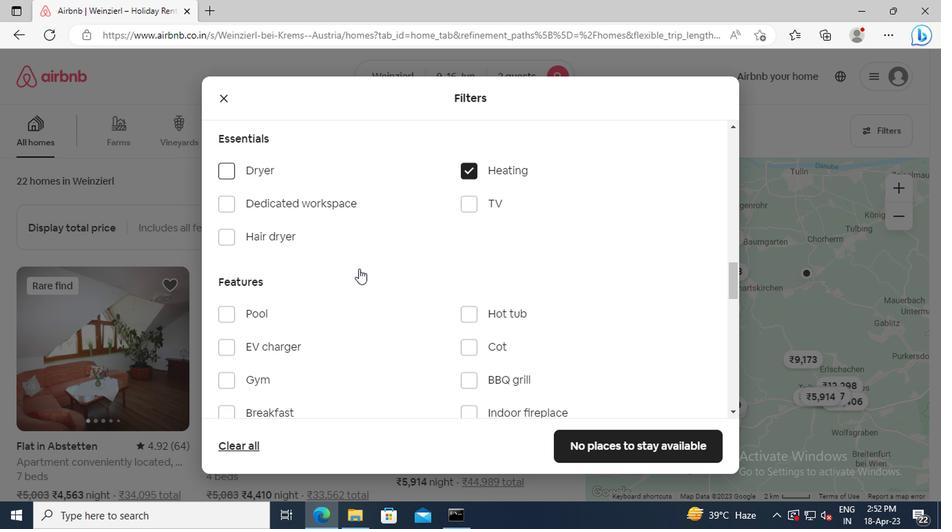 
Action: Mouse scrolled (357, 269) with delta (0, 0)
Screenshot: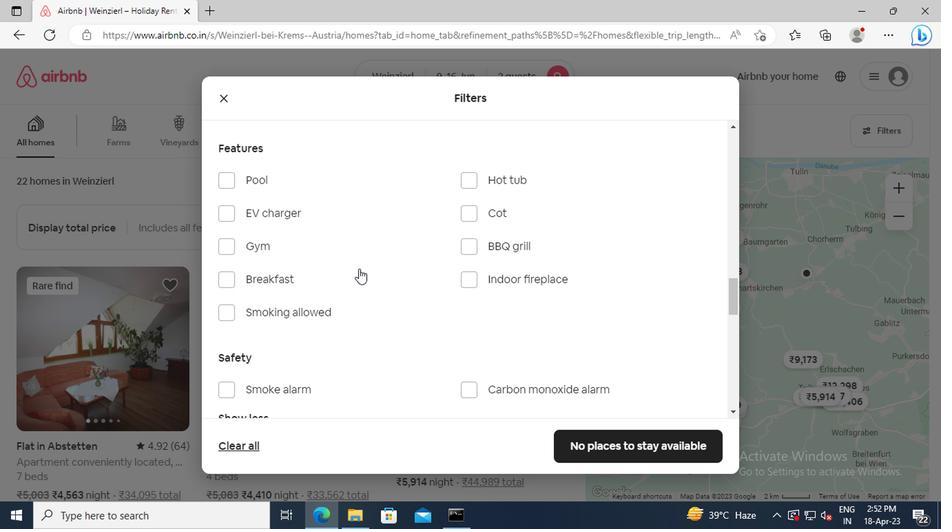 
Action: Mouse scrolled (357, 269) with delta (0, 0)
Screenshot: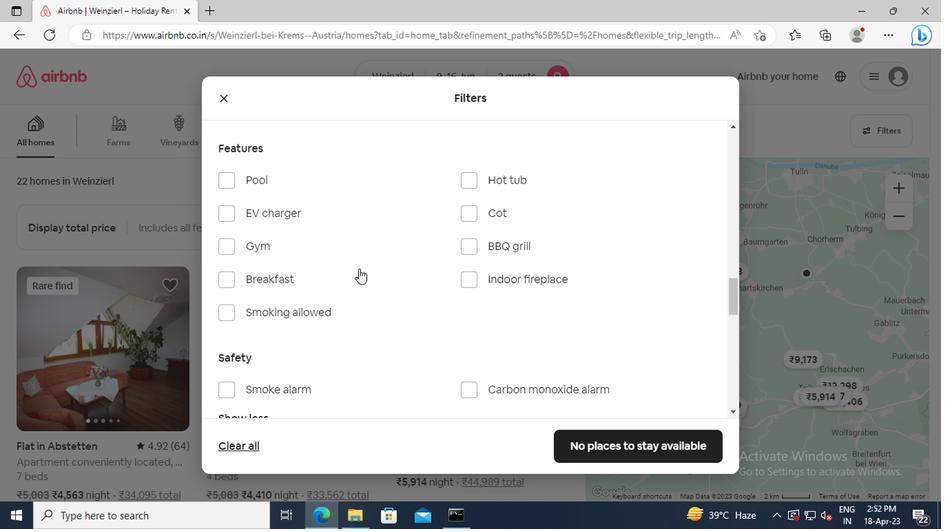 
Action: Mouse scrolled (357, 269) with delta (0, 0)
Screenshot: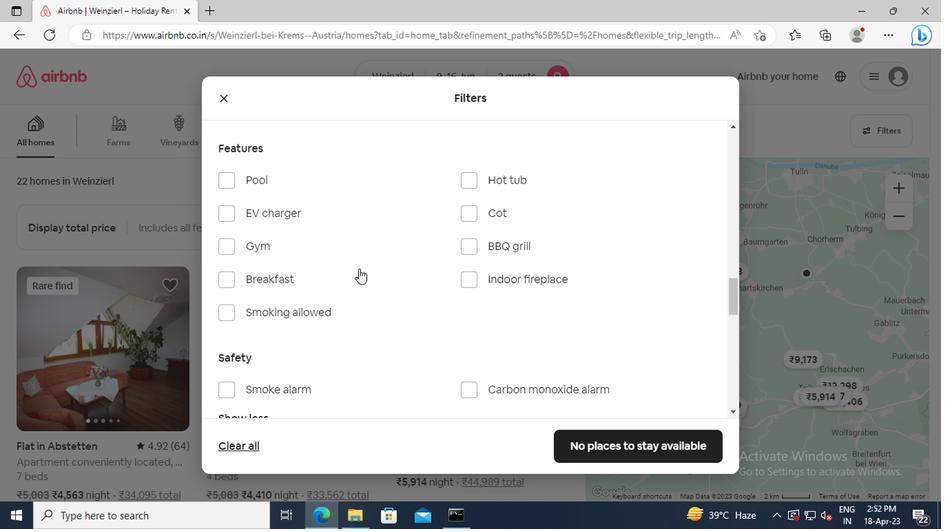 
Action: Mouse scrolled (357, 269) with delta (0, 0)
Screenshot: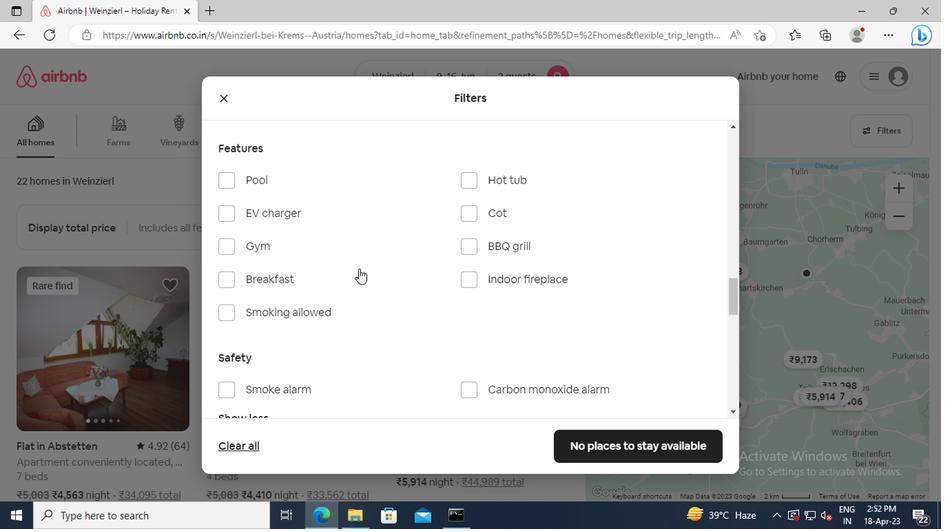 
Action: Mouse scrolled (357, 269) with delta (0, 0)
Screenshot: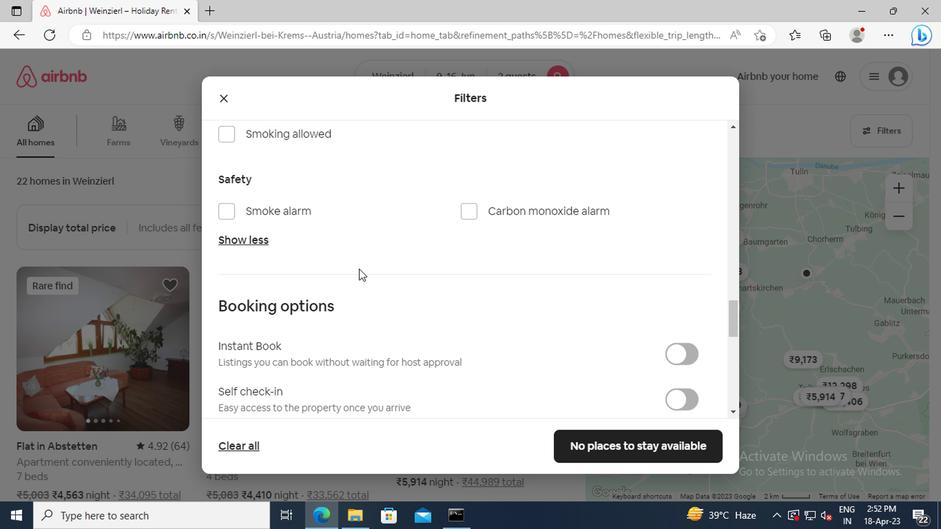 
Action: Mouse scrolled (357, 269) with delta (0, 0)
Screenshot: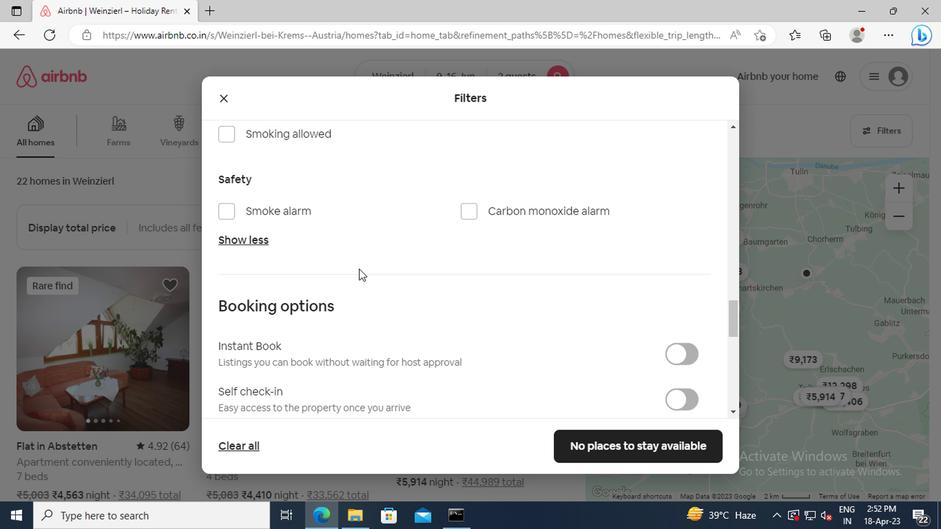 
Action: Mouse moved to (684, 315)
Screenshot: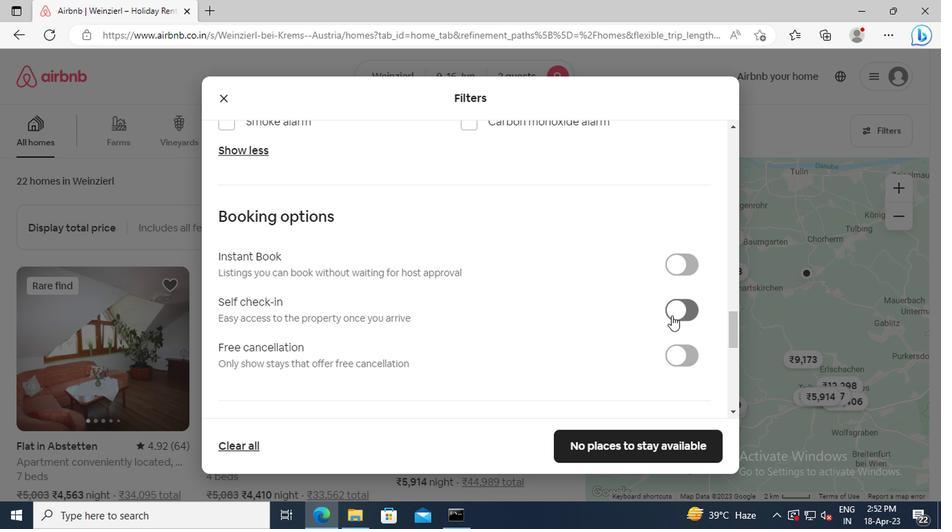 
Action: Mouse pressed left at (684, 315)
Screenshot: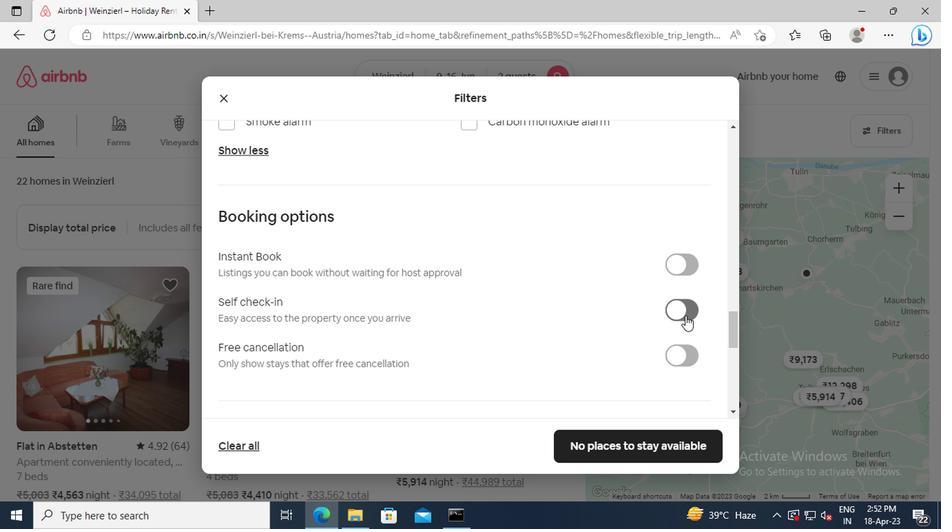 
Action: Mouse moved to (377, 305)
Screenshot: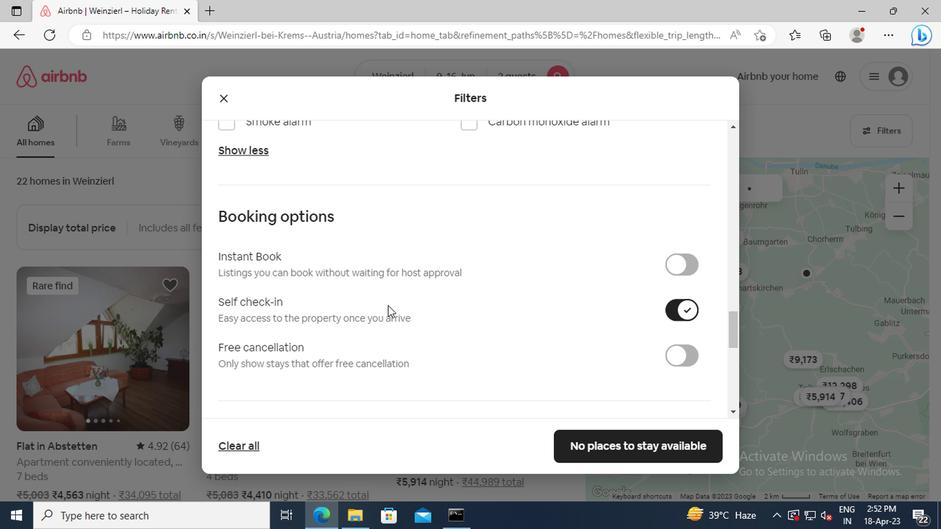 
Action: Mouse scrolled (377, 304) with delta (0, 0)
Screenshot: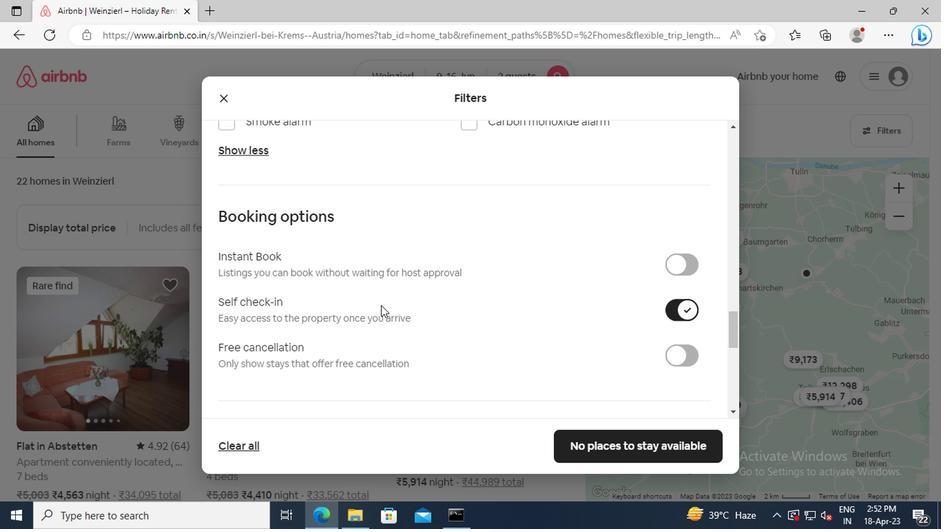 
Action: Mouse scrolled (377, 304) with delta (0, 0)
Screenshot: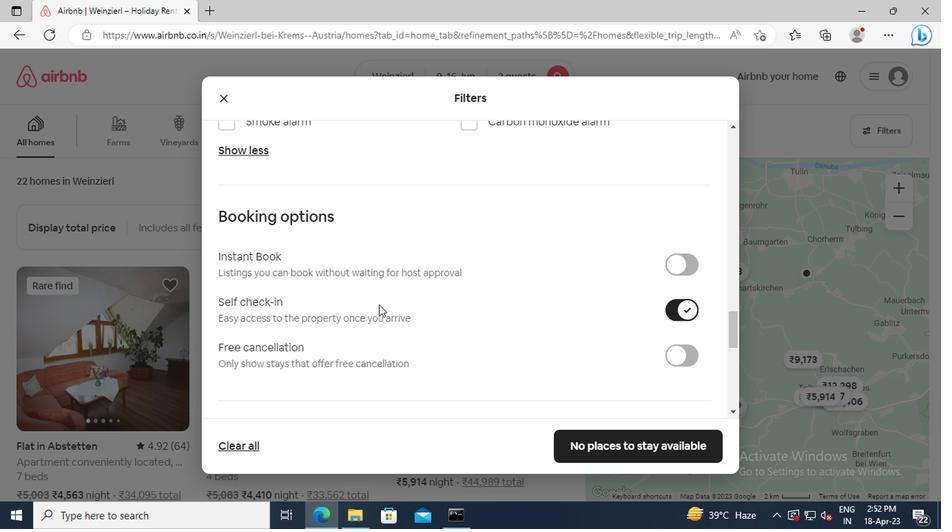 
Action: Mouse scrolled (377, 304) with delta (0, 0)
Screenshot: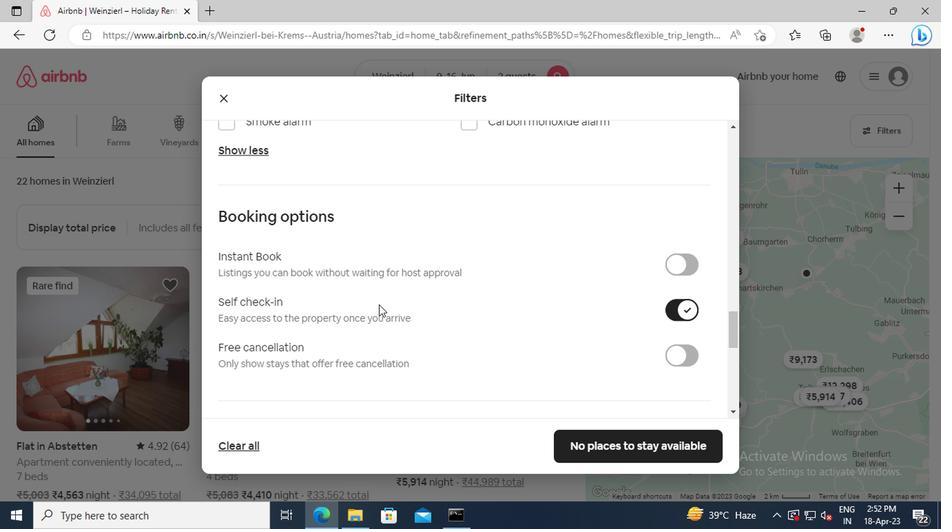 
Action: Mouse scrolled (377, 304) with delta (0, 0)
Screenshot: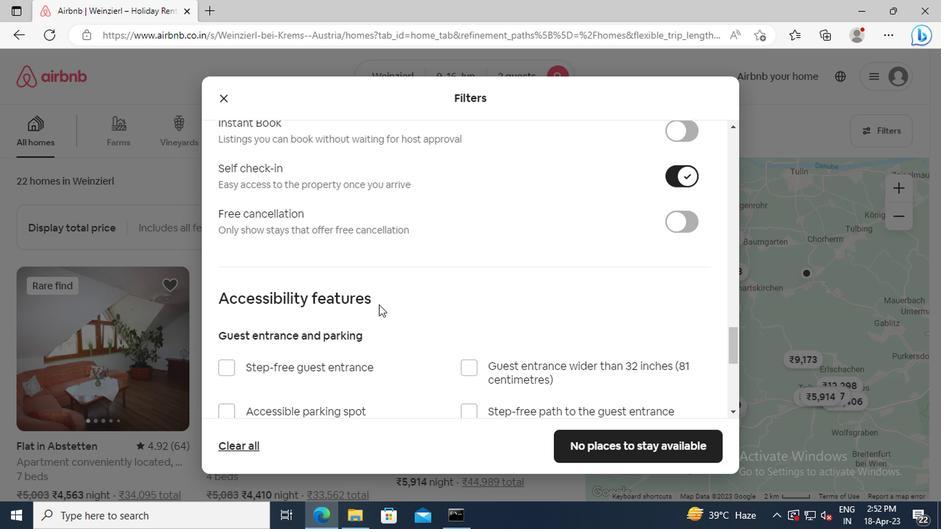 
Action: Mouse scrolled (377, 304) with delta (0, 0)
Screenshot: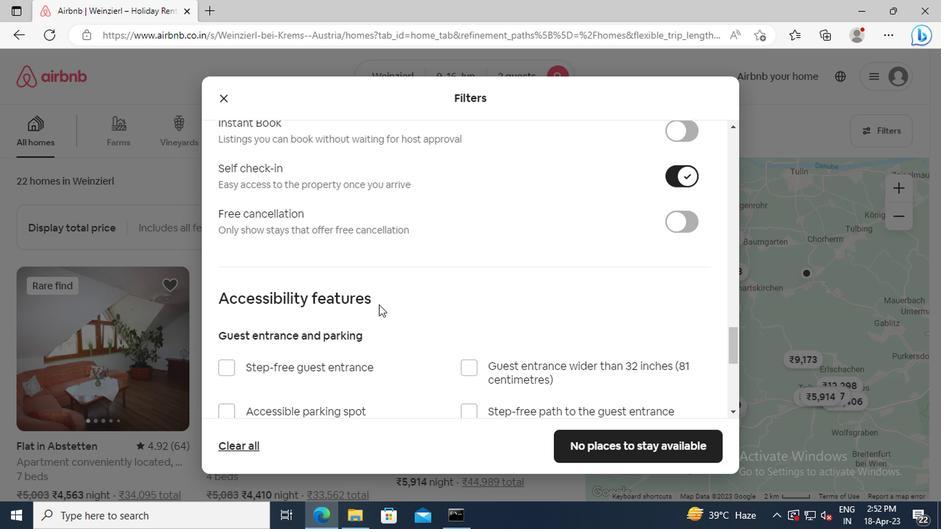 
Action: Mouse scrolled (377, 304) with delta (0, 0)
Screenshot: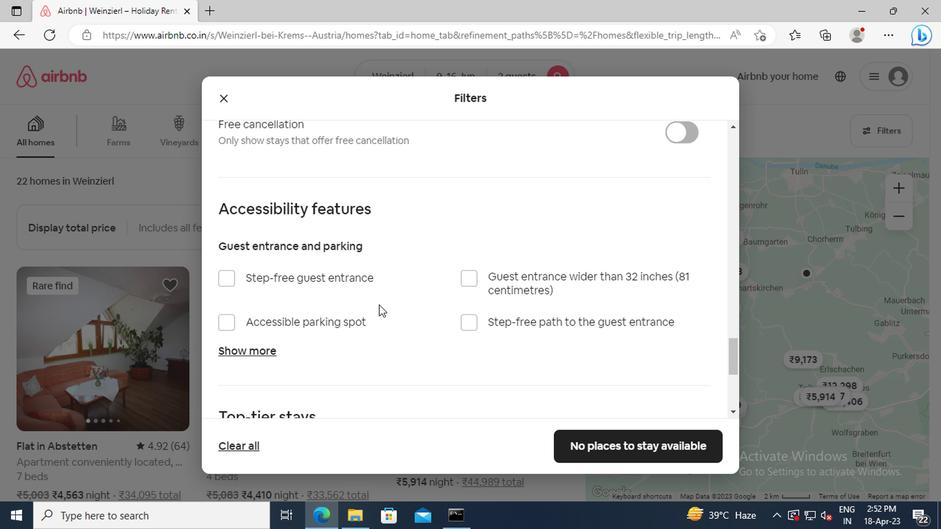 
Action: Mouse scrolled (377, 304) with delta (0, 0)
Screenshot: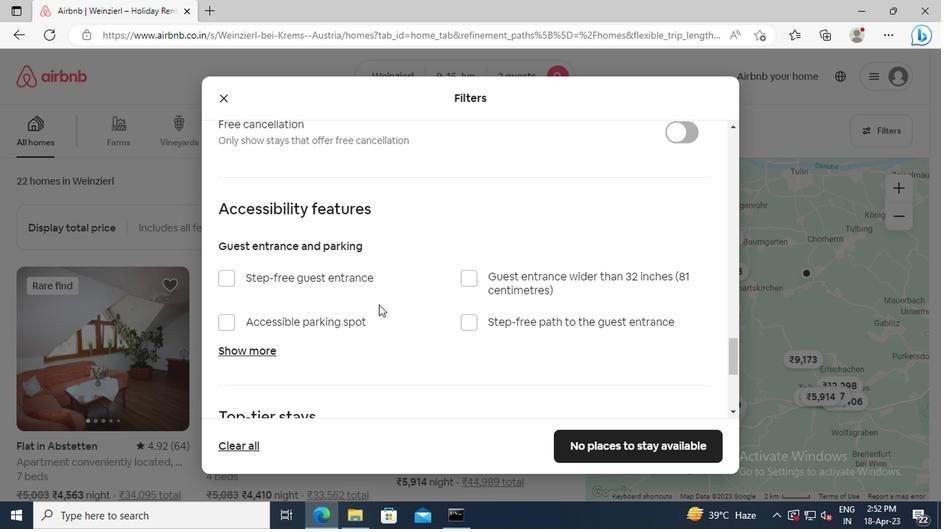 
Action: Mouse scrolled (377, 304) with delta (0, 0)
Screenshot: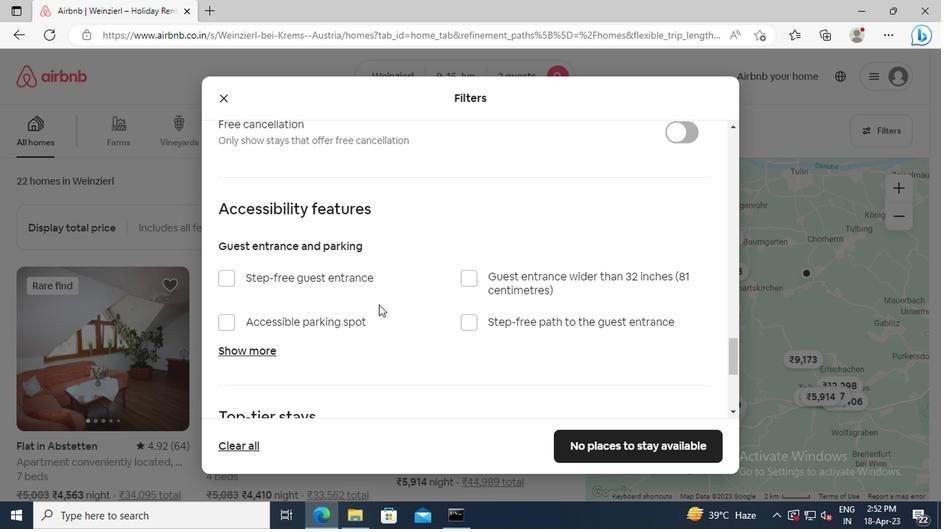 
Action: Mouse scrolled (377, 304) with delta (0, 0)
Screenshot: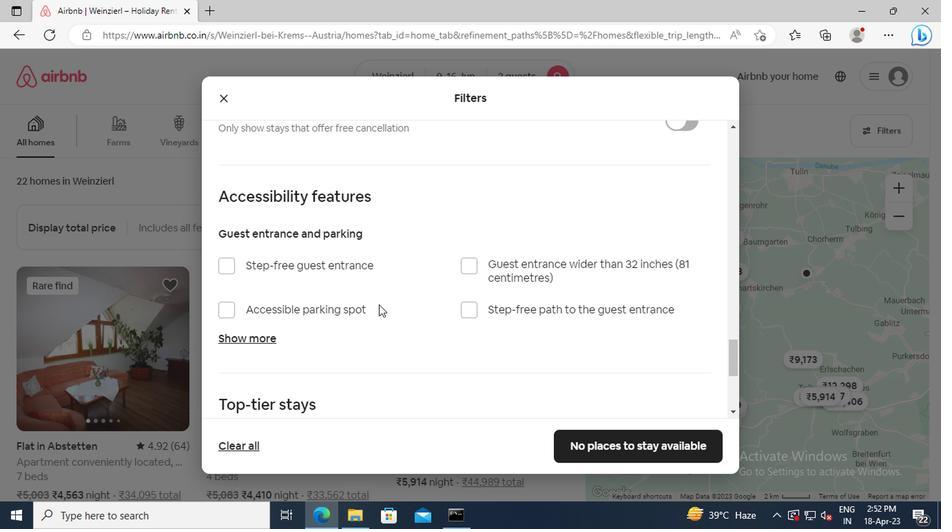 
Action: Mouse scrolled (377, 304) with delta (0, 0)
Screenshot: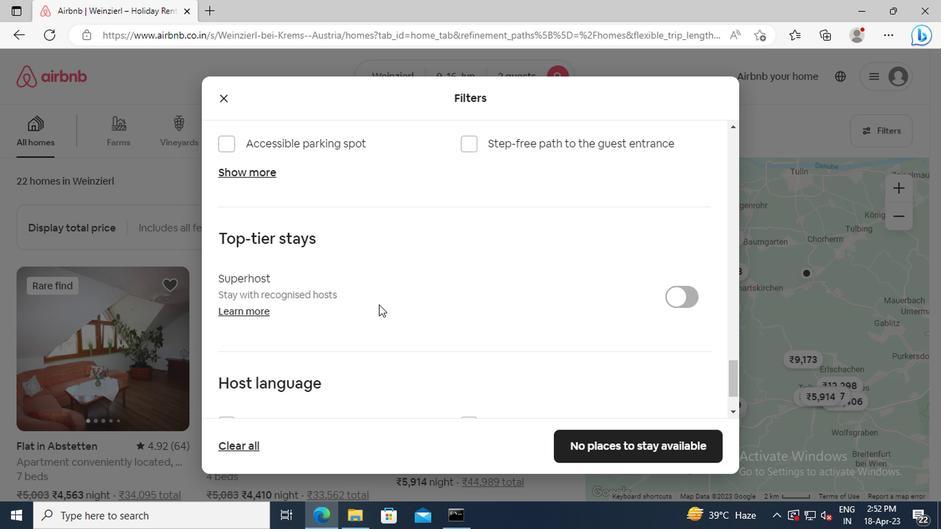 
Action: Mouse scrolled (377, 304) with delta (0, 0)
Screenshot: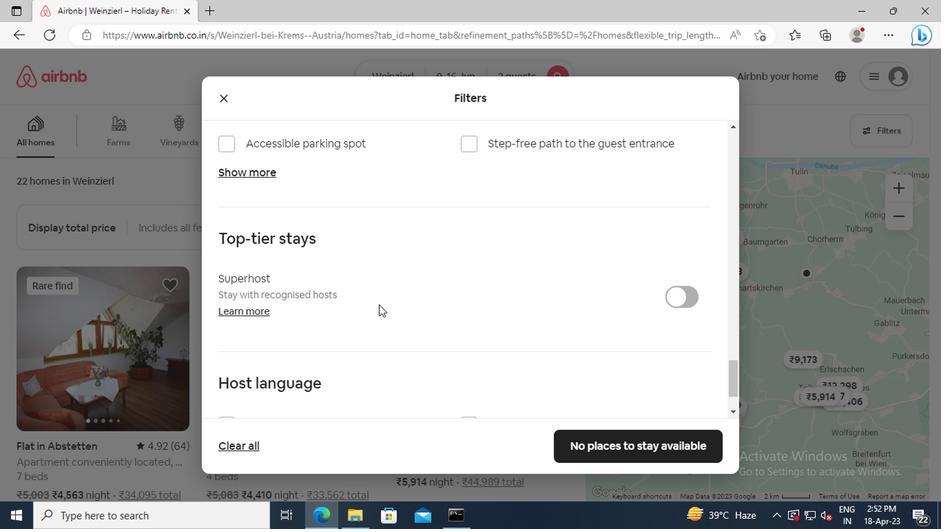 
Action: Mouse scrolled (377, 304) with delta (0, 0)
Screenshot: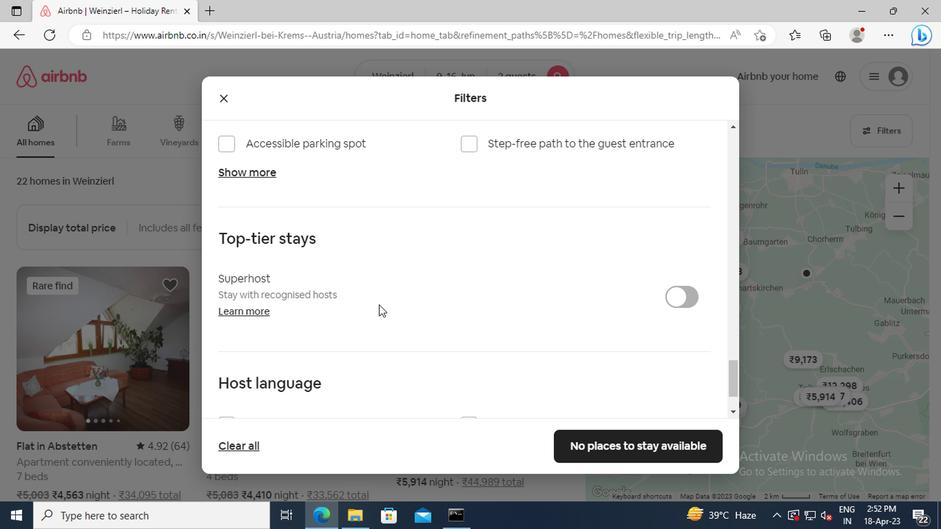 
Action: Mouse moved to (229, 343)
Screenshot: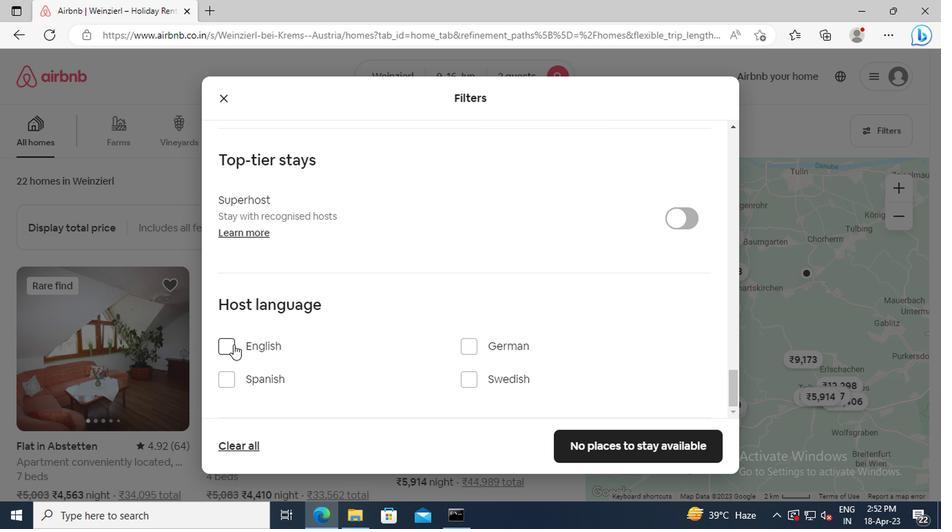 
Action: Mouse pressed left at (229, 343)
Screenshot: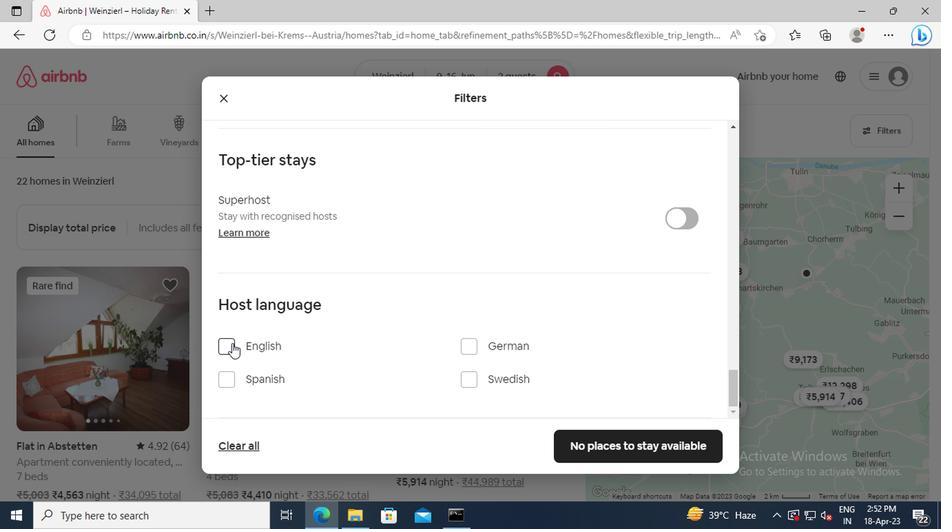 
Action: Mouse moved to (585, 441)
Screenshot: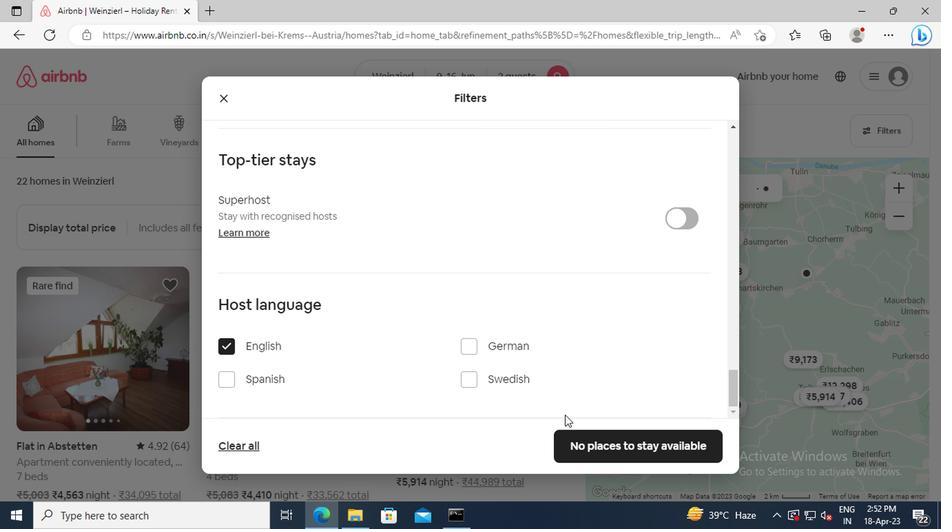 
Action: Mouse pressed left at (585, 441)
Screenshot: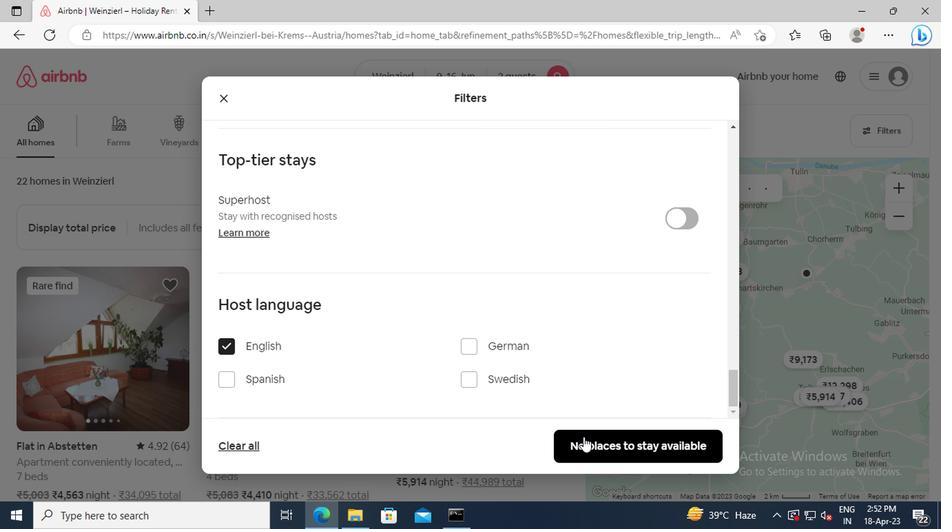 
